 Task: Create a due date automation trigger when advanced on, on the tuesday before a card is due add dates with an incomplete due date at 11:00 AM.
Action: Mouse moved to (1088, 335)
Screenshot: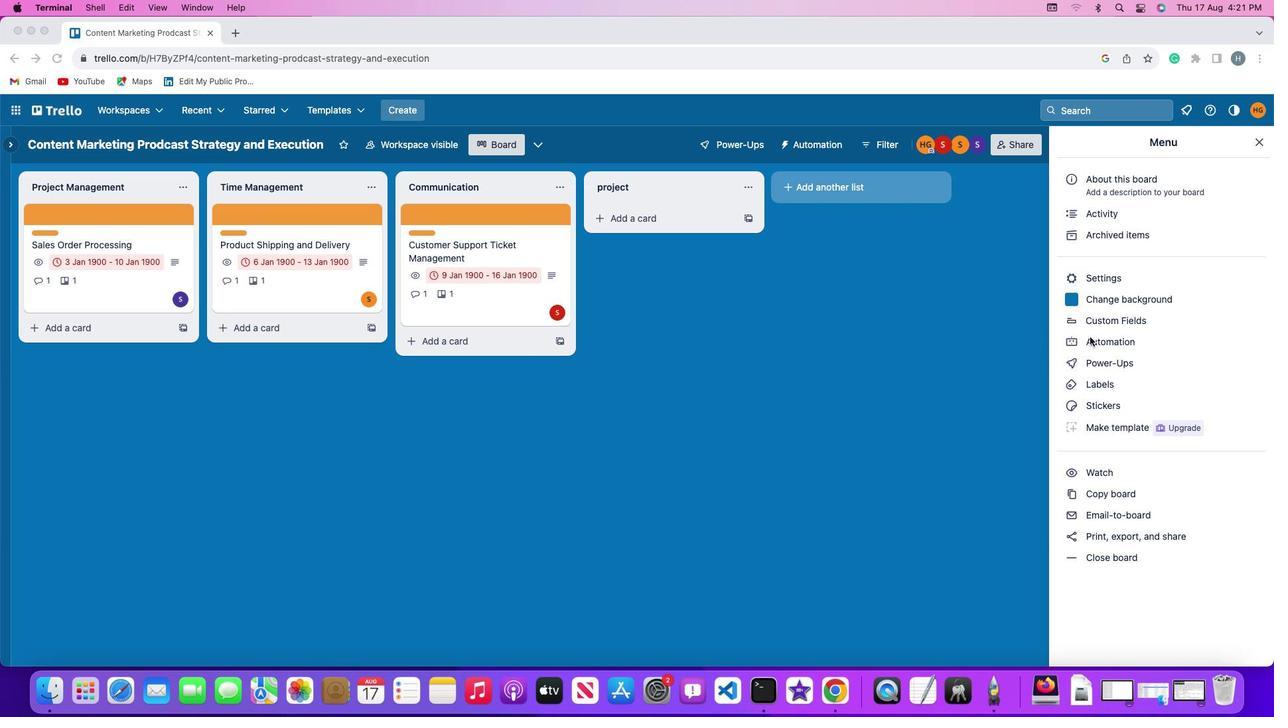 
Action: Mouse pressed left at (1088, 335)
Screenshot: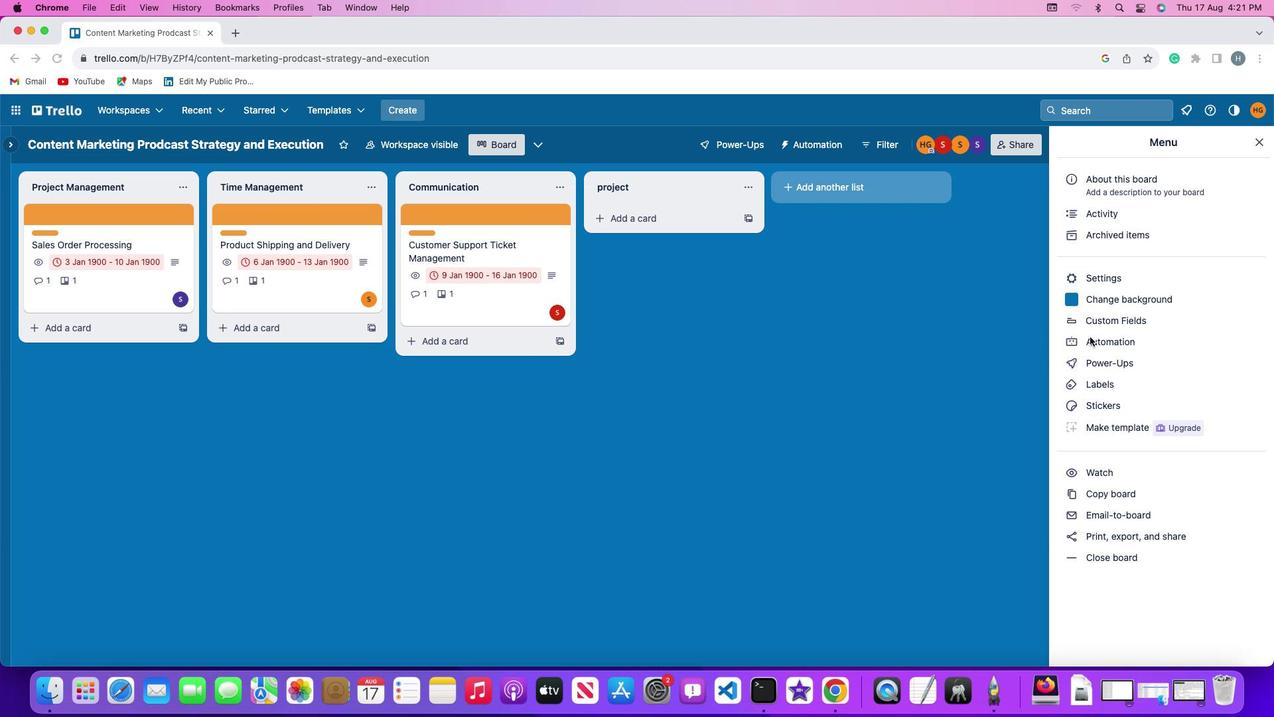 
Action: Mouse pressed left at (1088, 335)
Screenshot: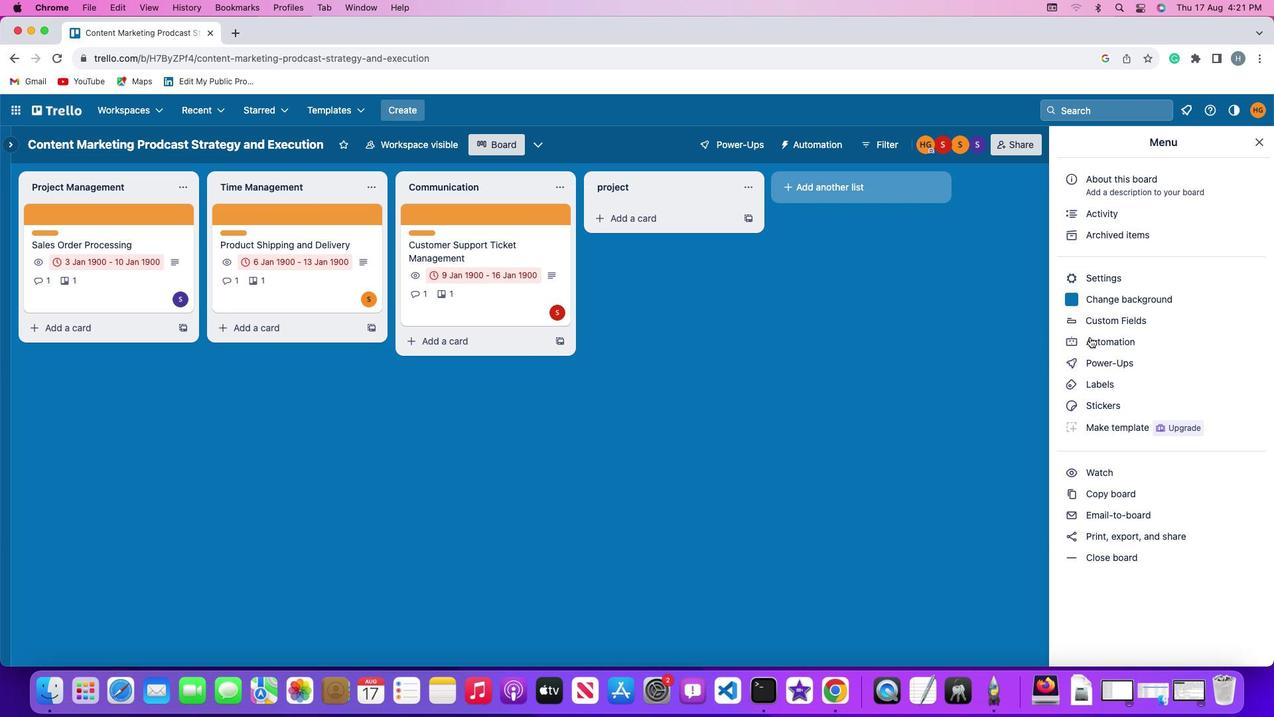 
Action: Mouse moved to (73, 314)
Screenshot: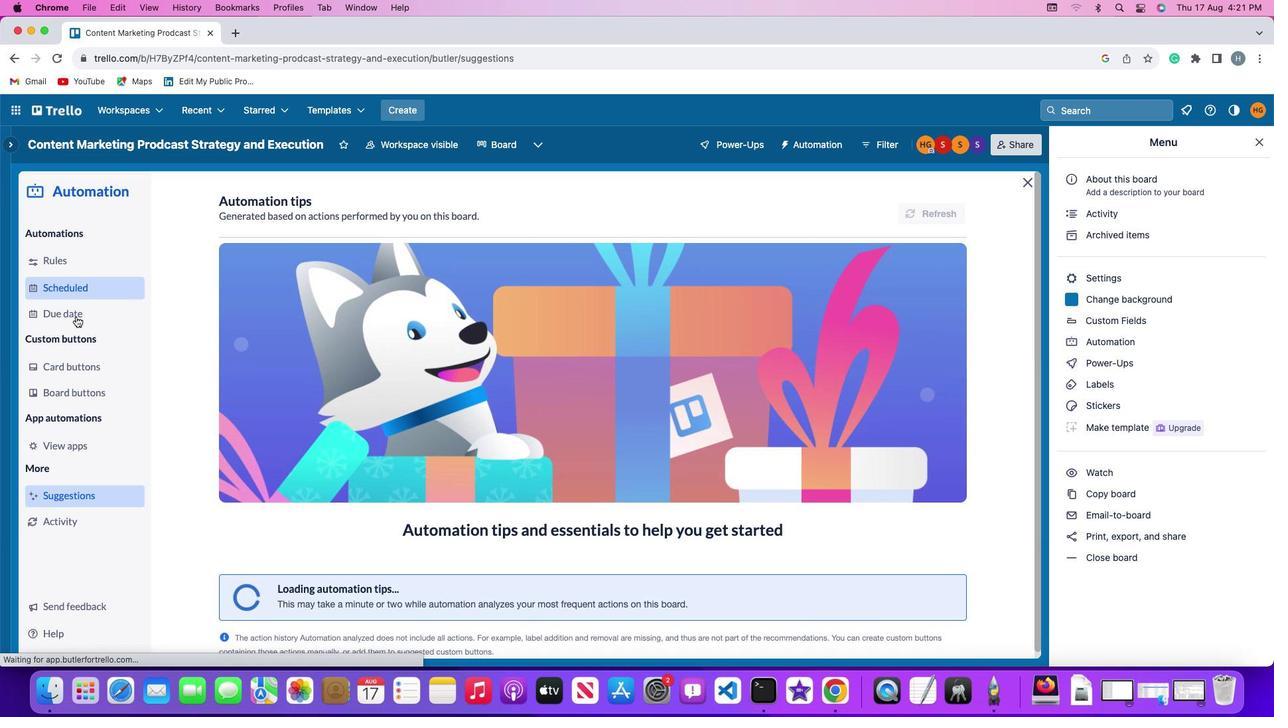 
Action: Mouse pressed left at (73, 314)
Screenshot: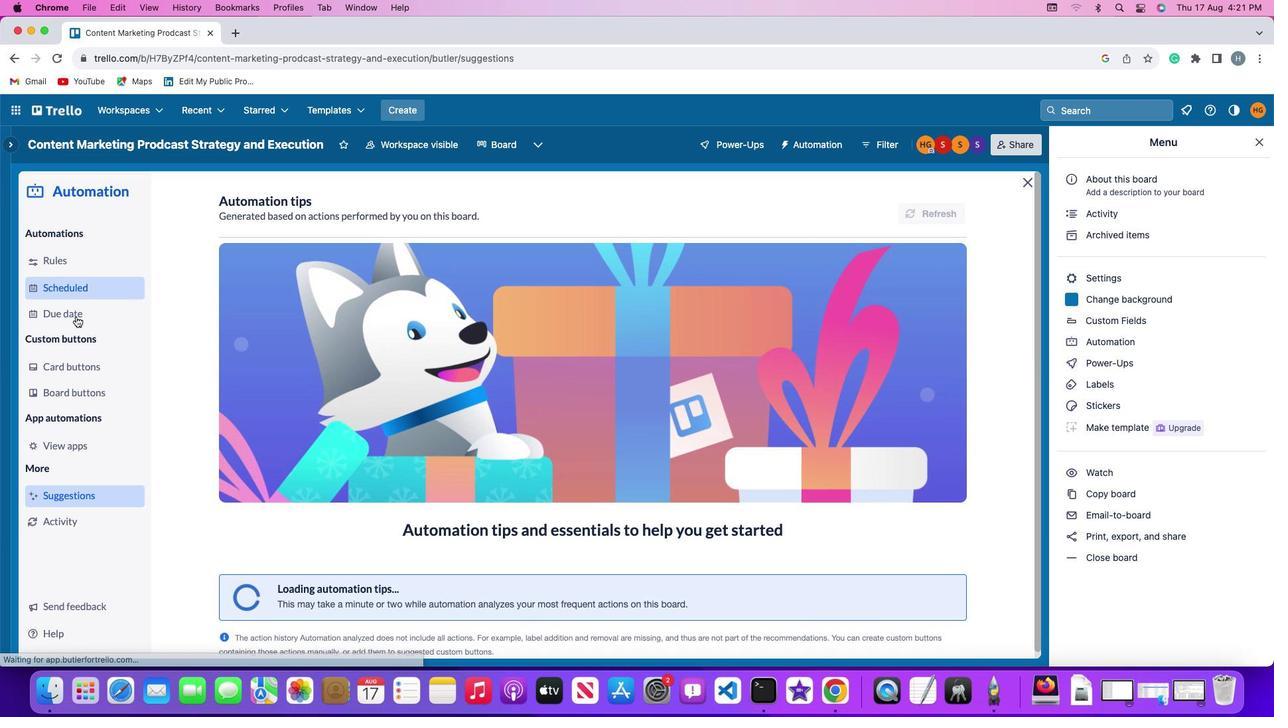 
Action: Mouse moved to (891, 203)
Screenshot: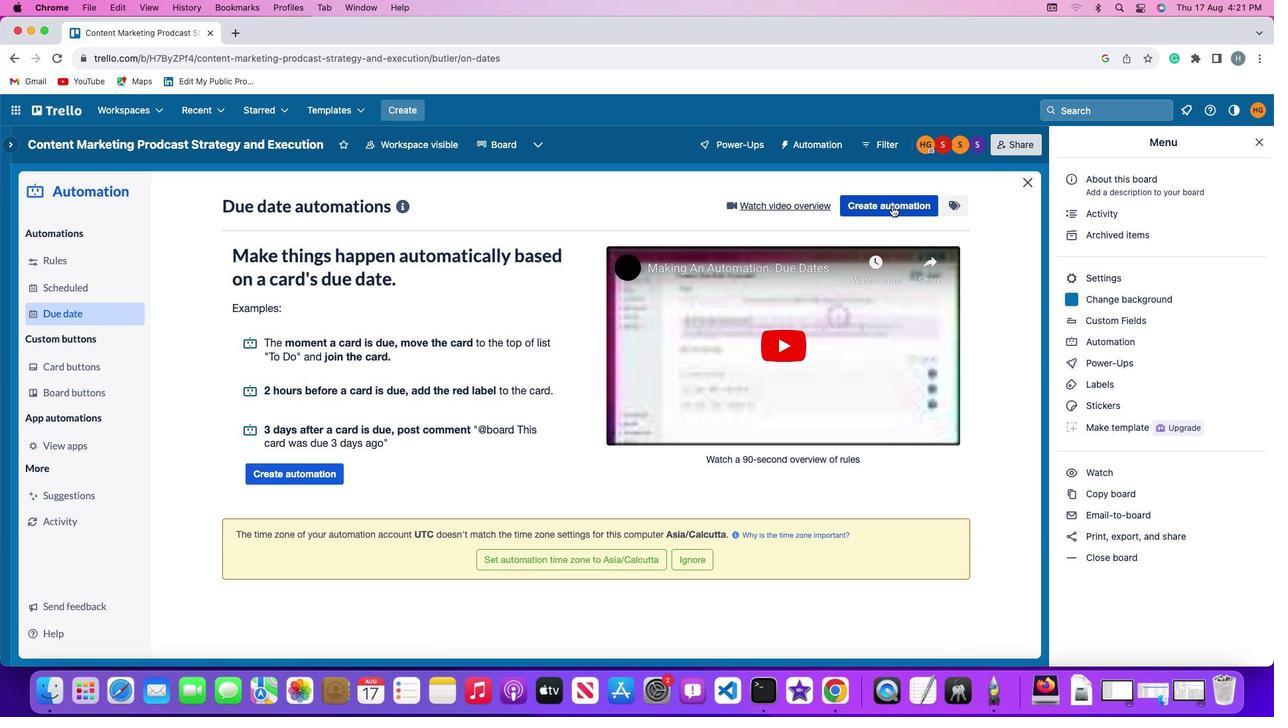 
Action: Mouse pressed left at (891, 203)
Screenshot: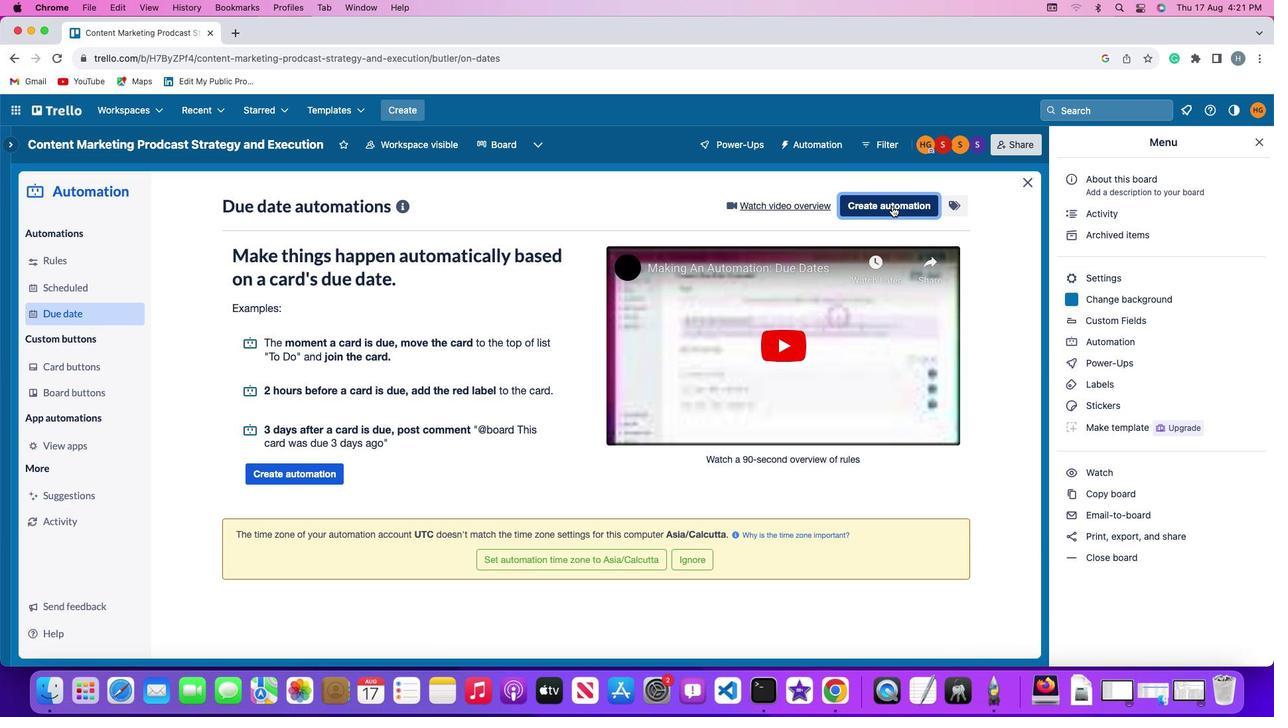 
Action: Mouse moved to (248, 328)
Screenshot: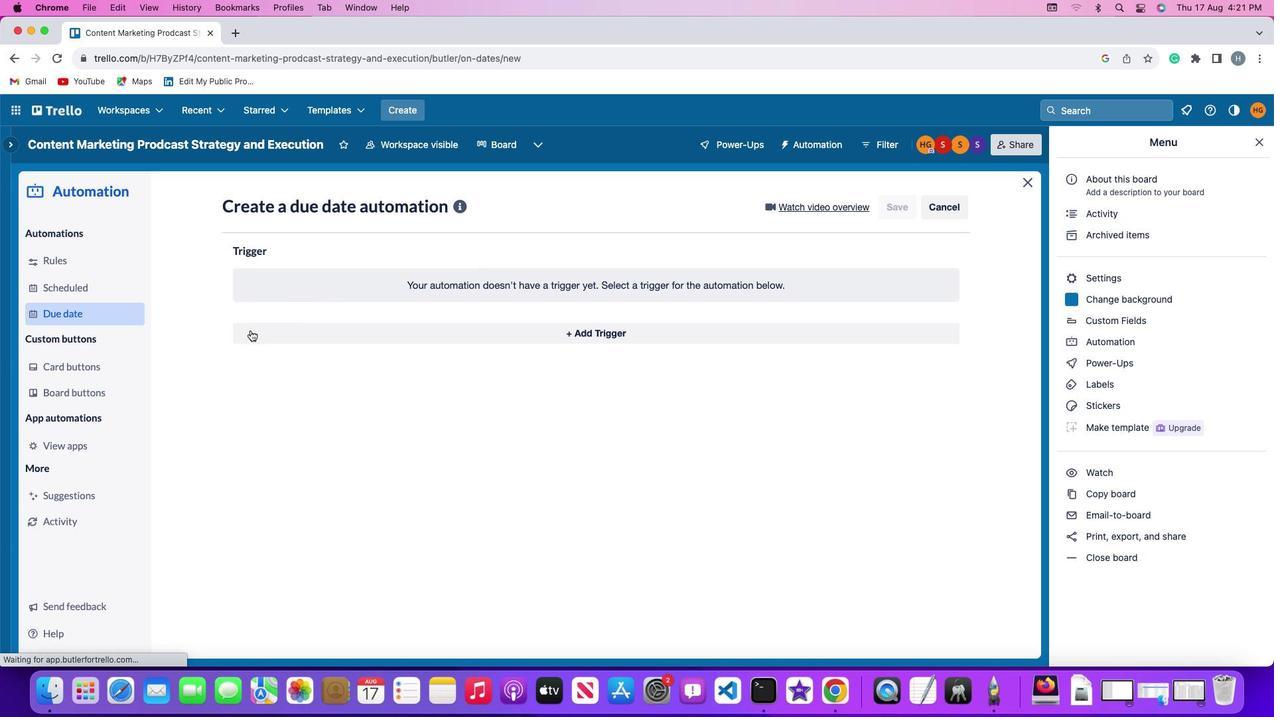 
Action: Mouse pressed left at (248, 328)
Screenshot: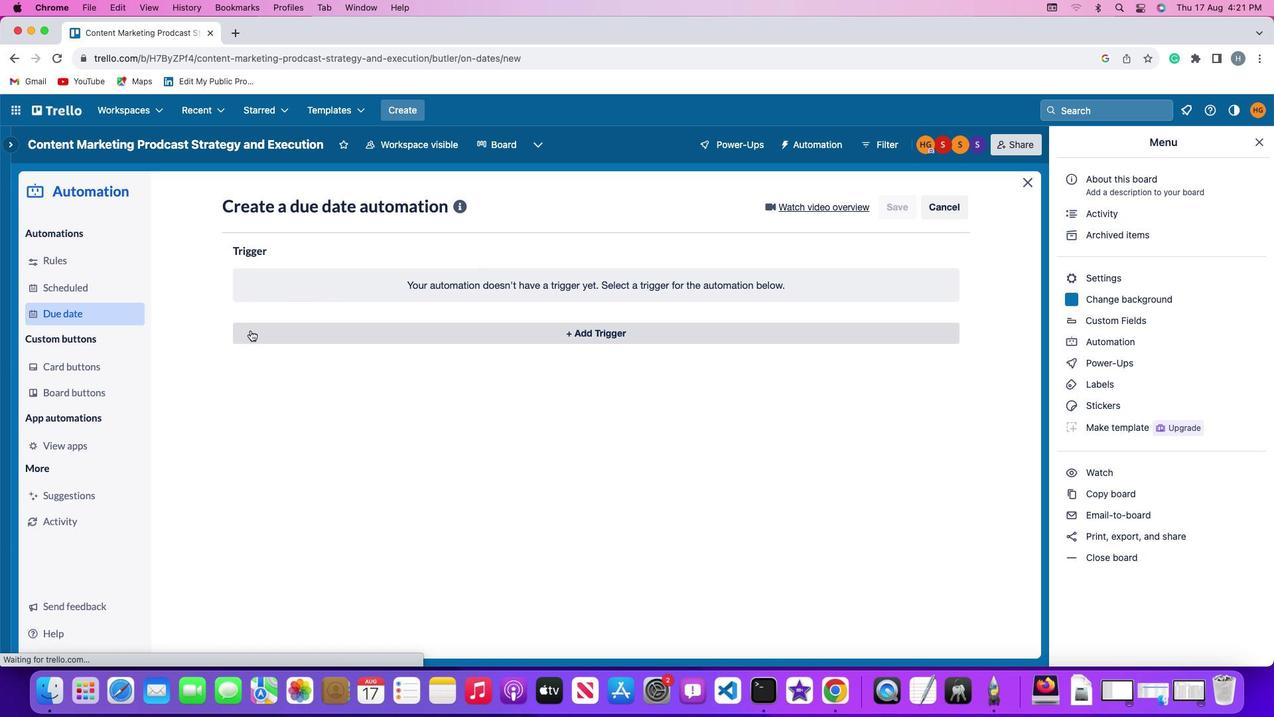 
Action: Mouse moved to (275, 579)
Screenshot: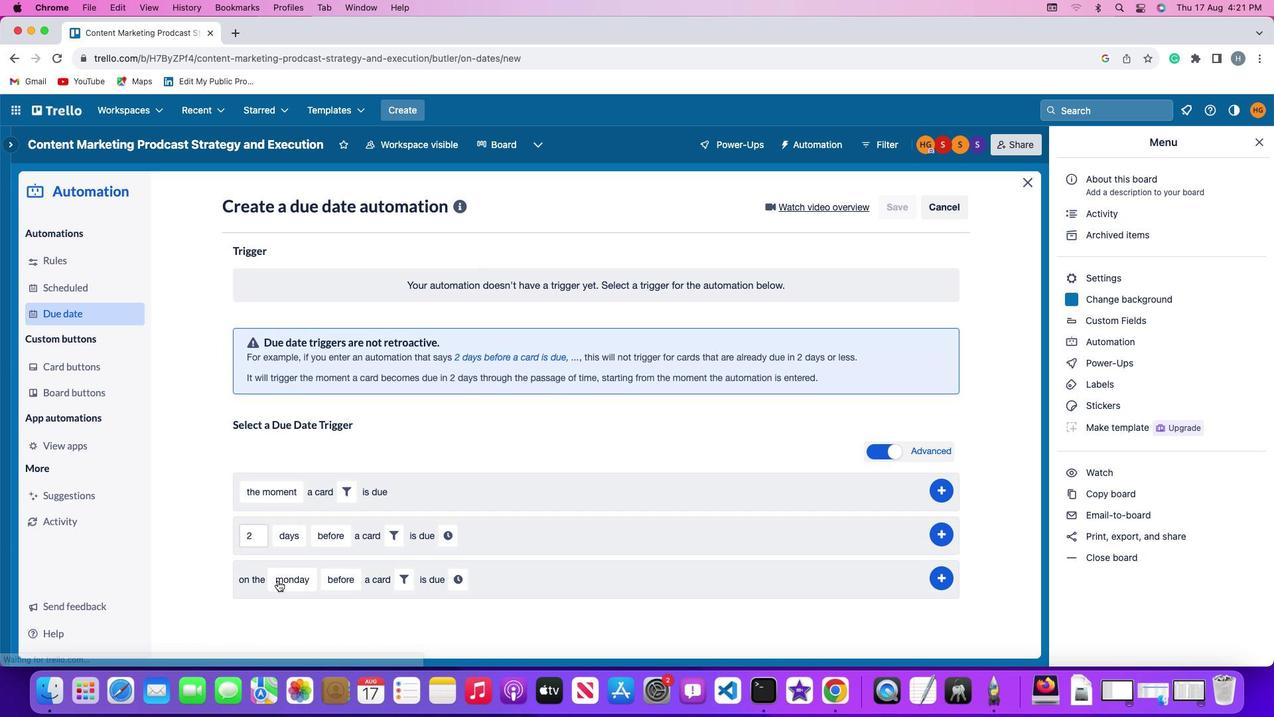 
Action: Mouse pressed left at (275, 579)
Screenshot: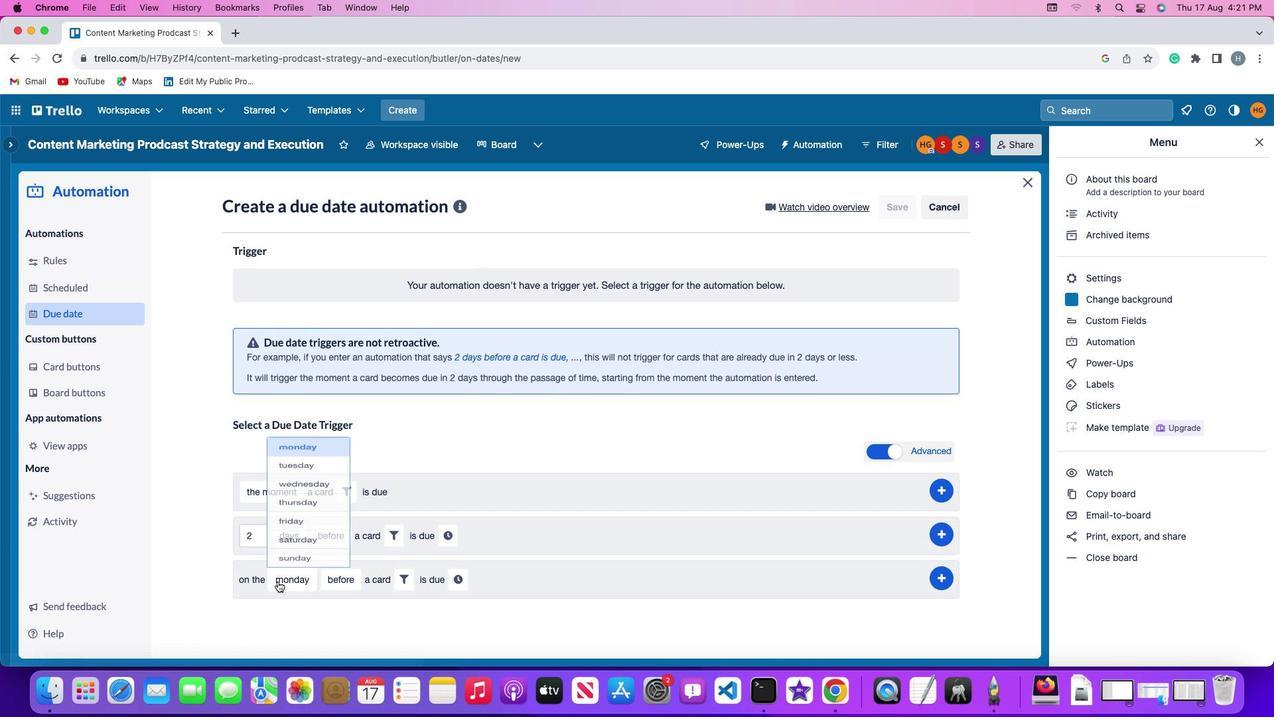 
Action: Mouse moved to (300, 419)
Screenshot: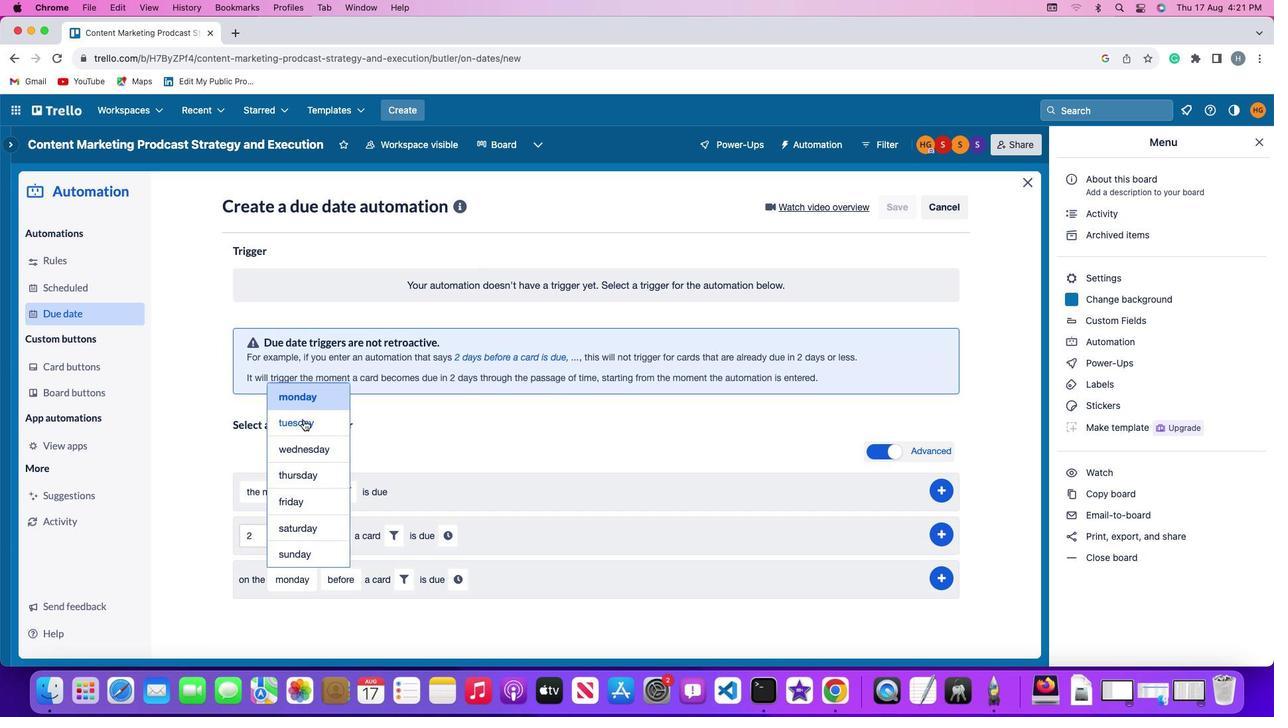 
Action: Mouse pressed left at (300, 419)
Screenshot: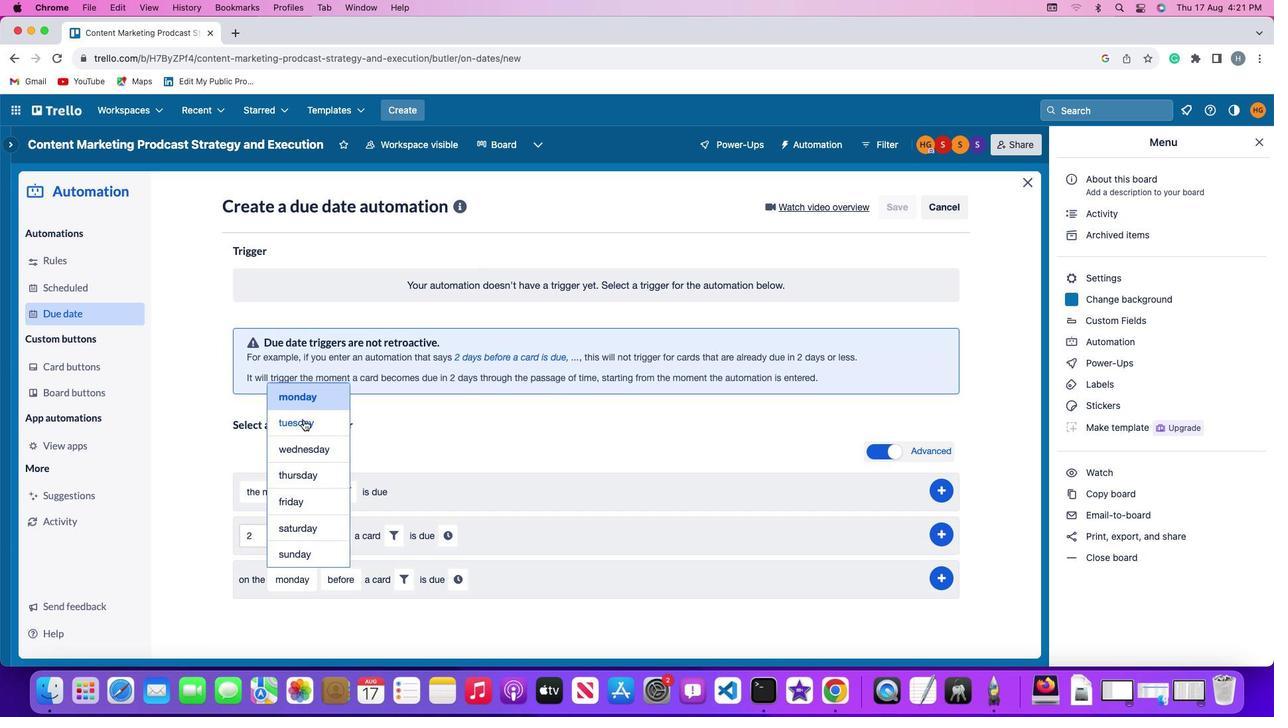 
Action: Mouse moved to (340, 575)
Screenshot: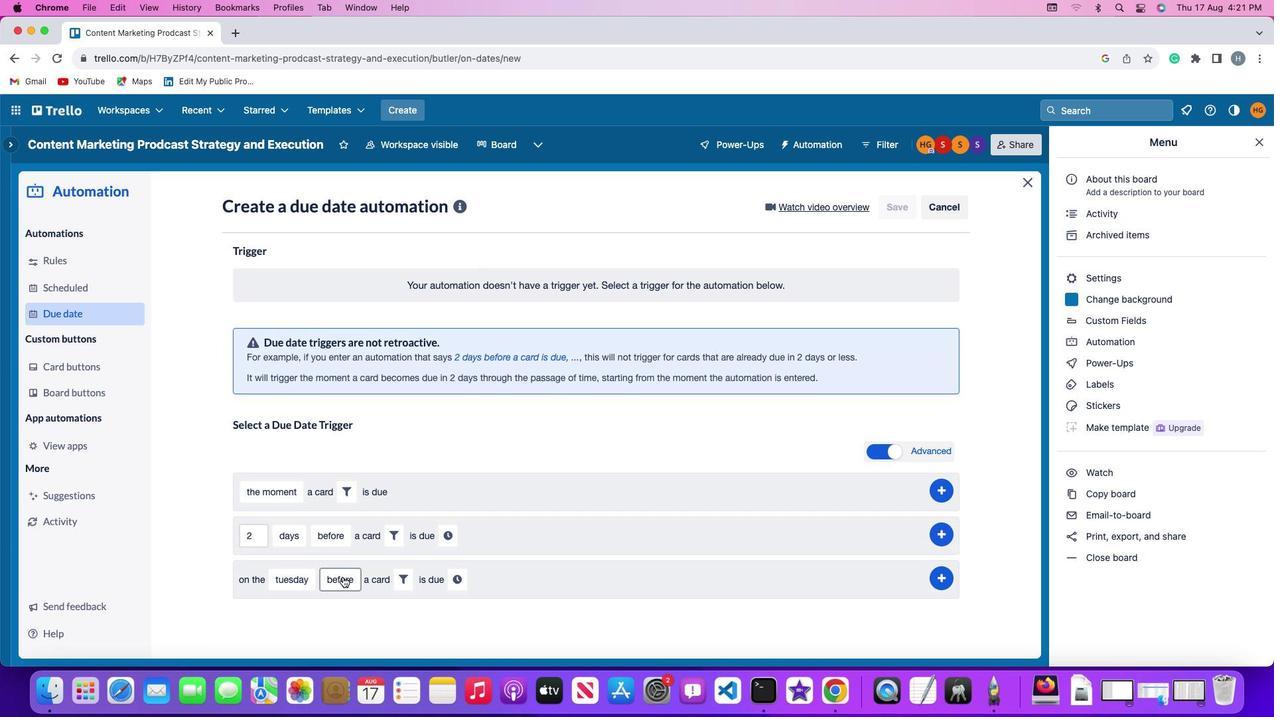 
Action: Mouse pressed left at (340, 575)
Screenshot: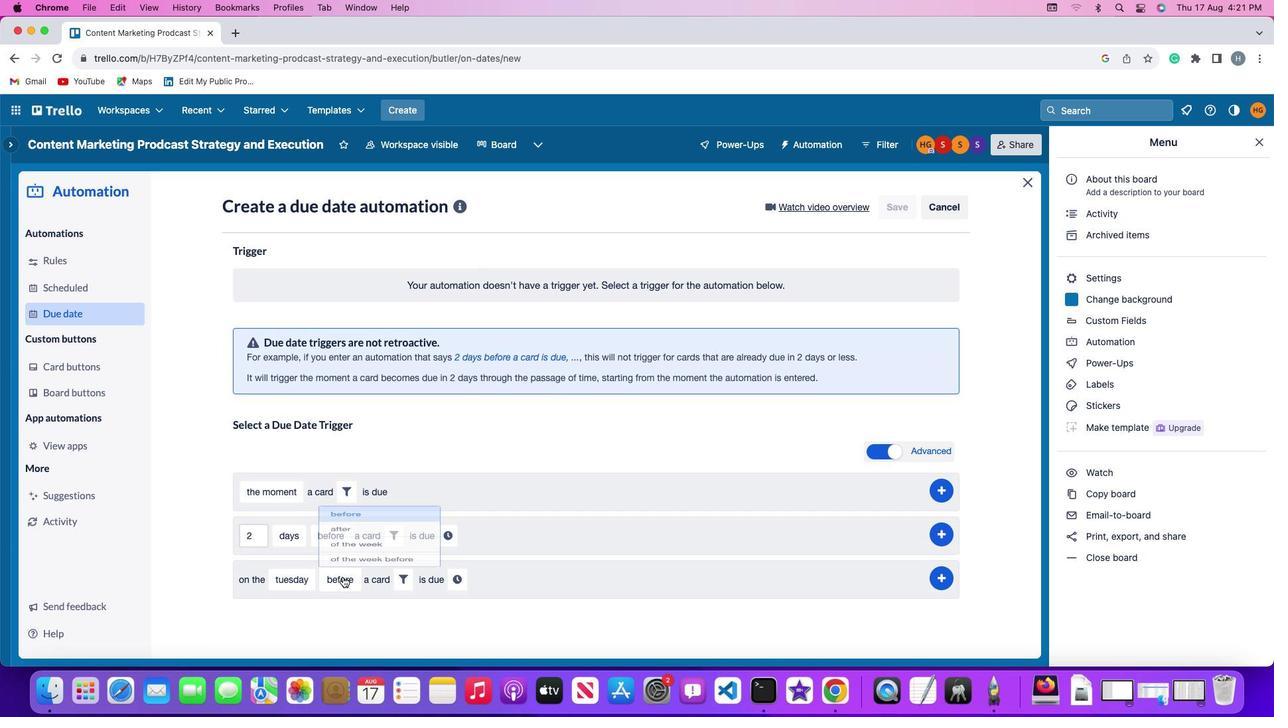 
Action: Mouse moved to (367, 472)
Screenshot: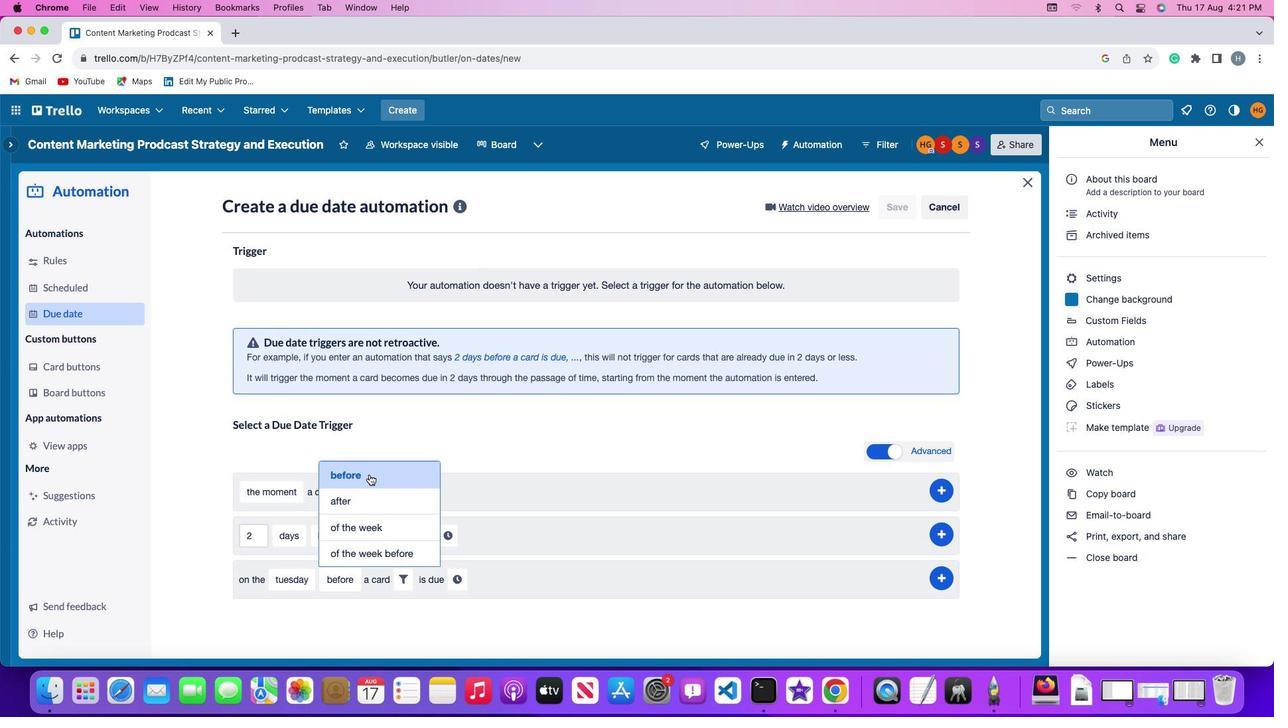 
Action: Mouse pressed left at (367, 472)
Screenshot: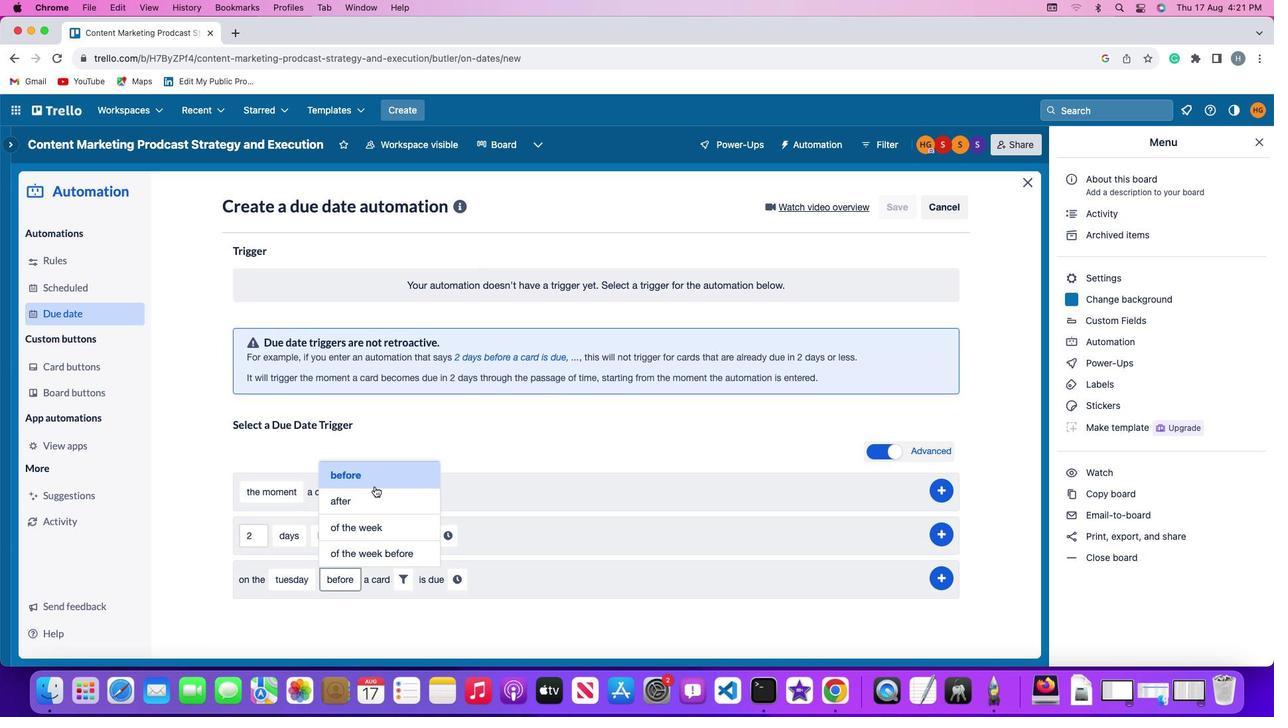 
Action: Mouse moved to (397, 587)
Screenshot: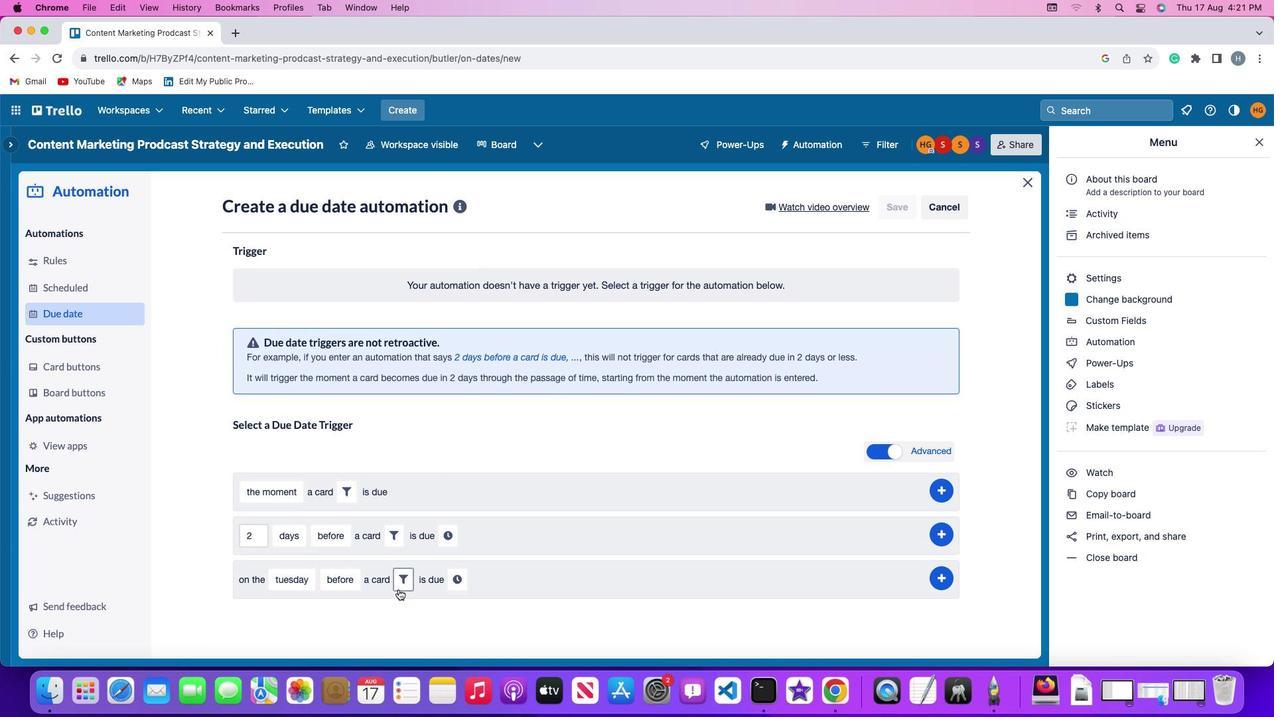 
Action: Mouse pressed left at (397, 587)
Screenshot: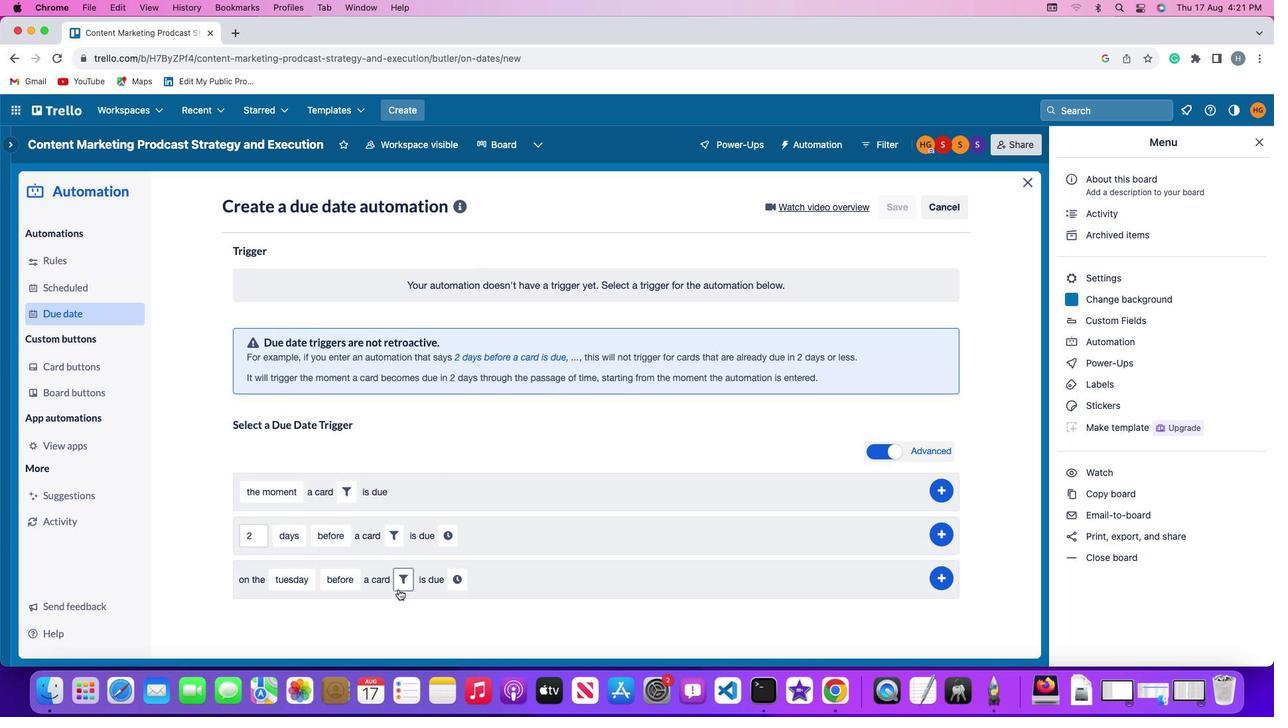 
Action: Mouse moved to (482, 617)
Screenshot: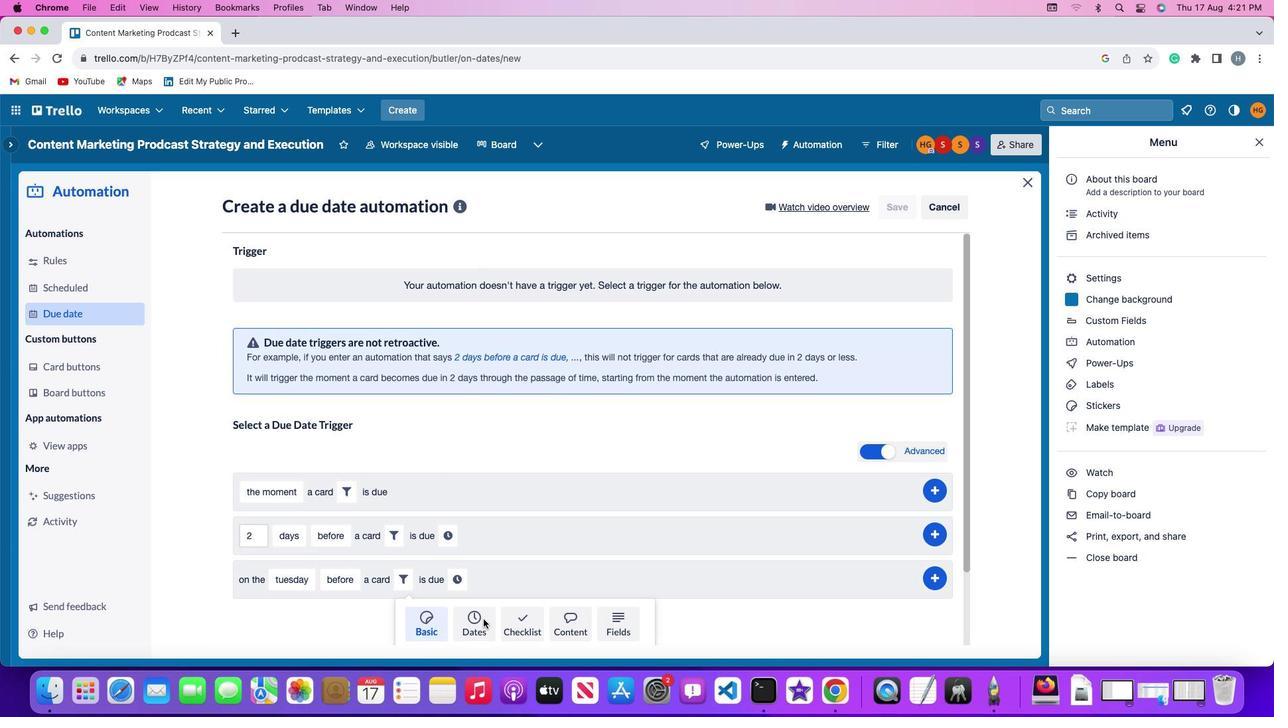 
Action: Mouse pressed left at (482, 617)
Screenshot: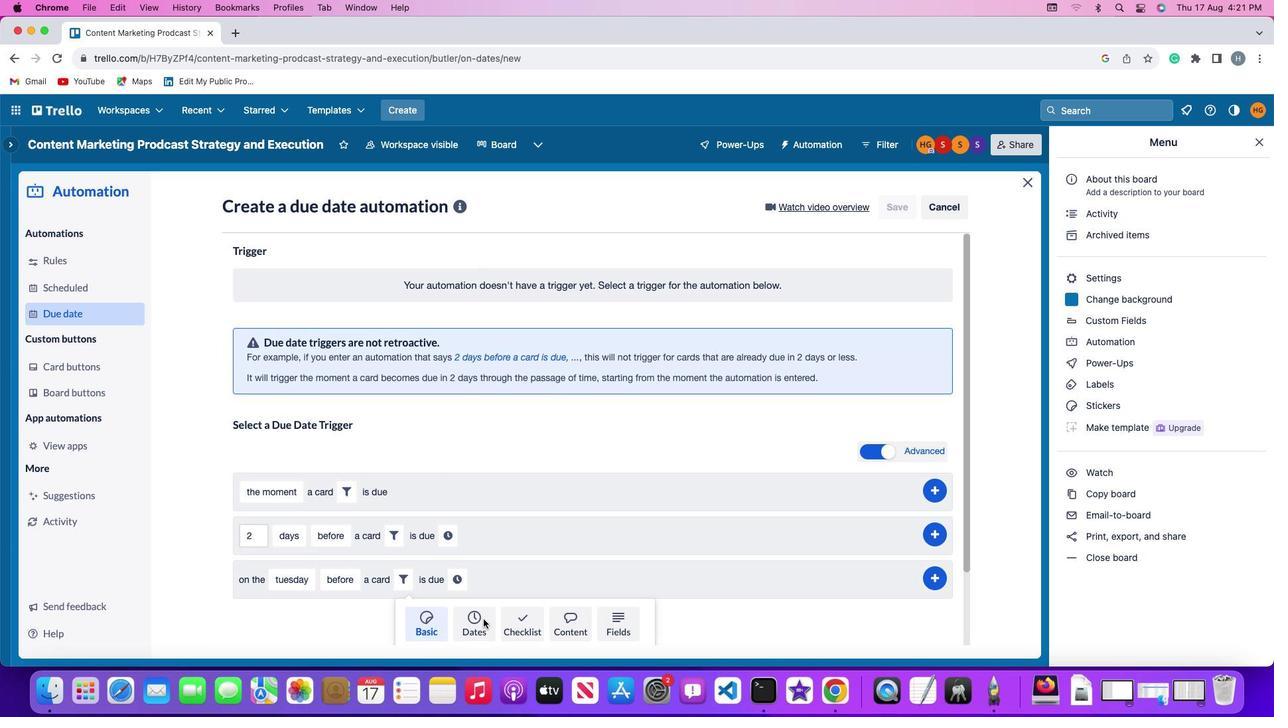 
Action: Mouse moved to (336, 614)
Screenshot: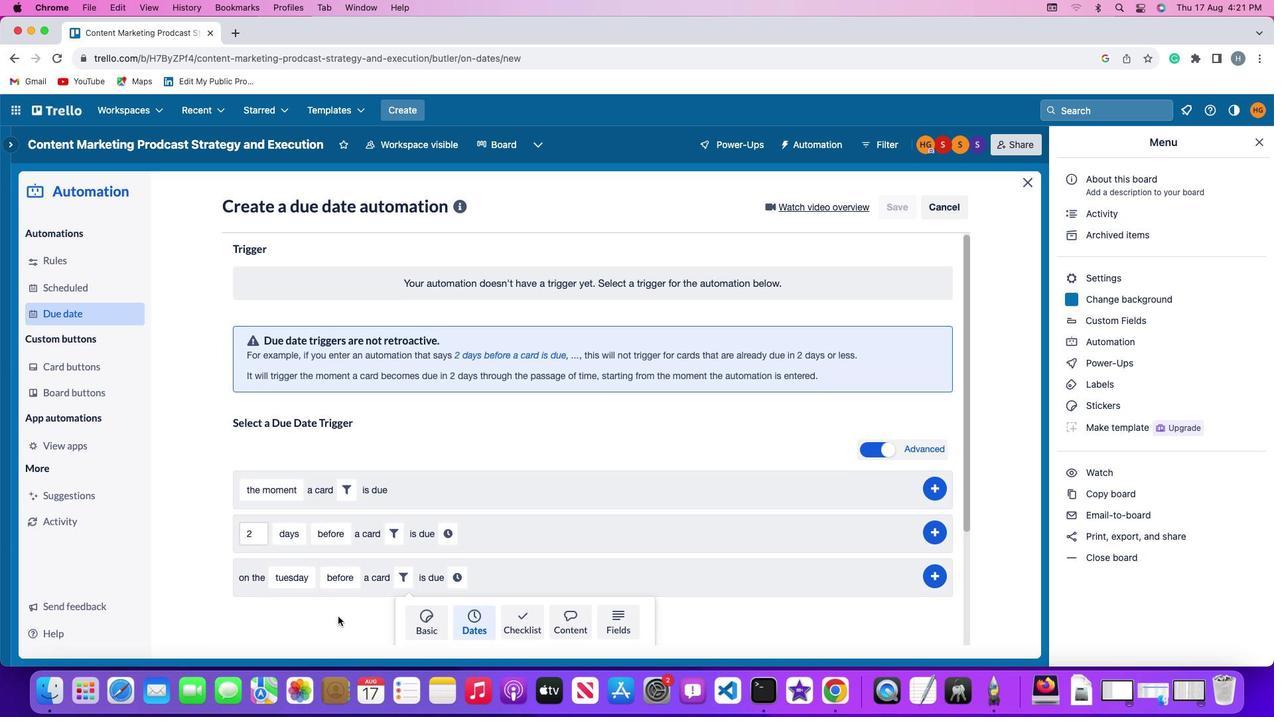 
Action: Mouse scrolled (336, 614) with delta (-1, -1)
Screenshot: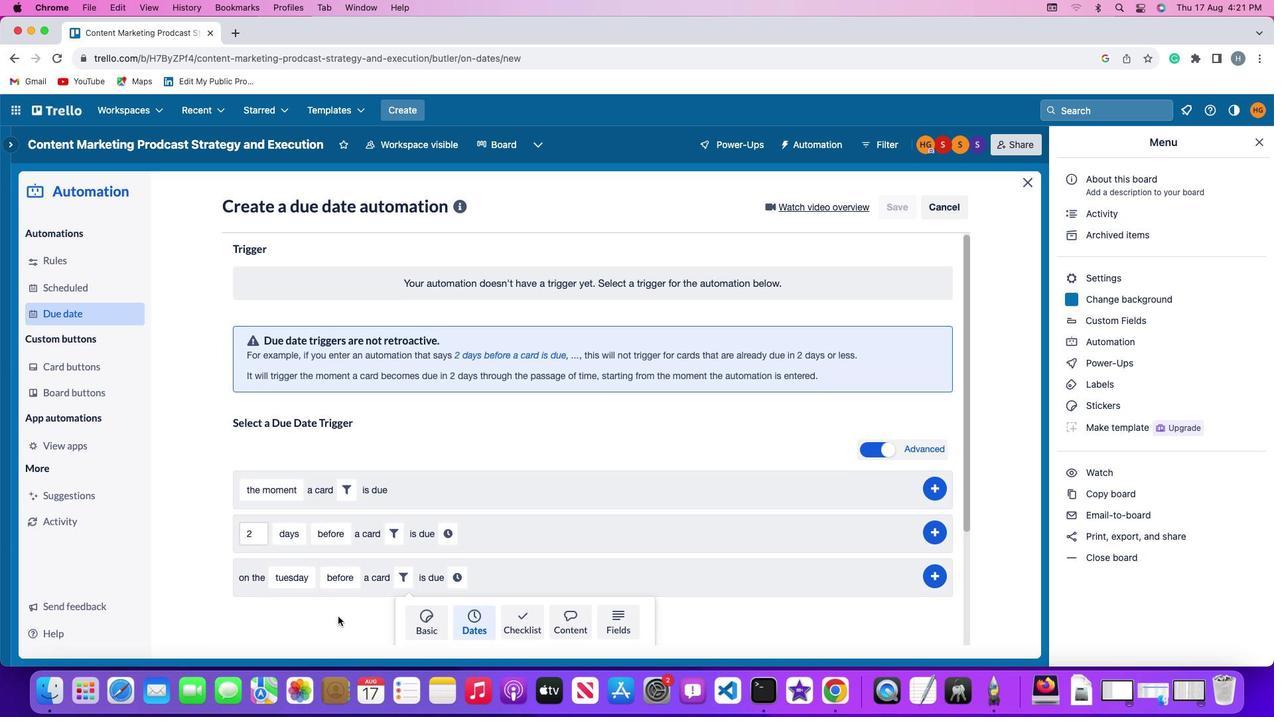 
Action: Mouse scrolled (336, 614) with delta (-1, -1)
Screenshot: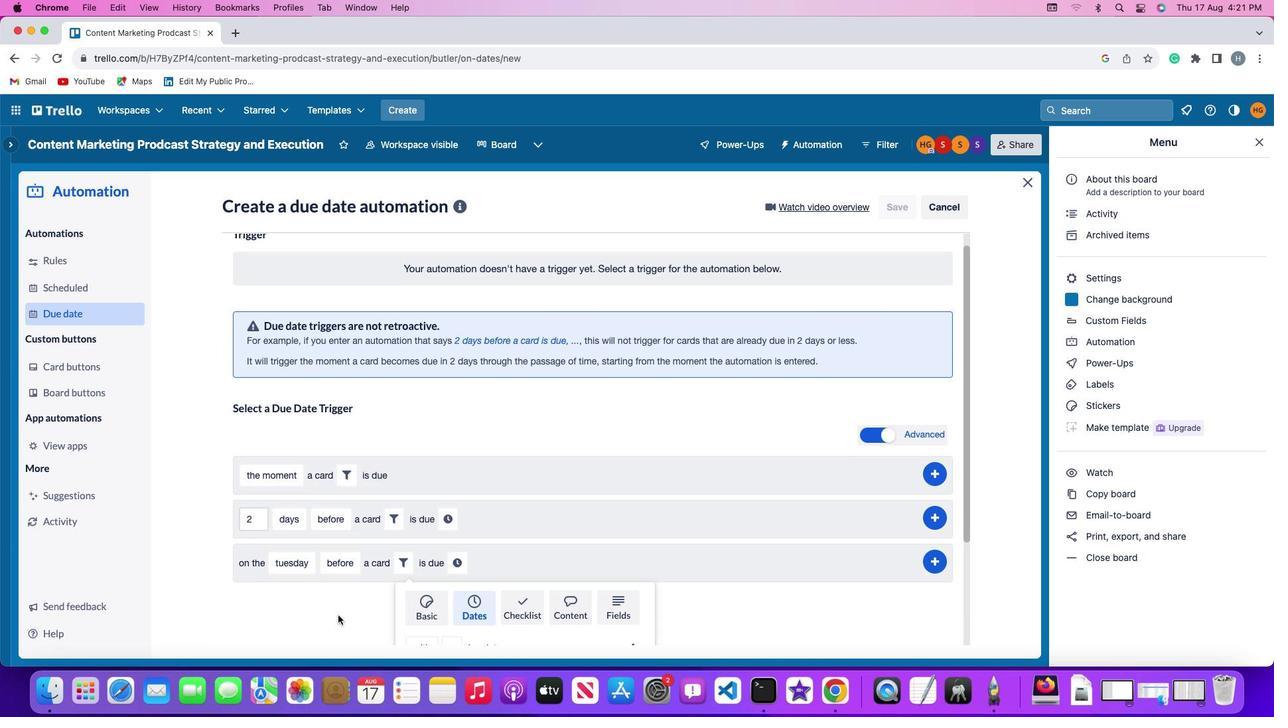 
Action: Mouse moved to (336, 614)
Screenshot: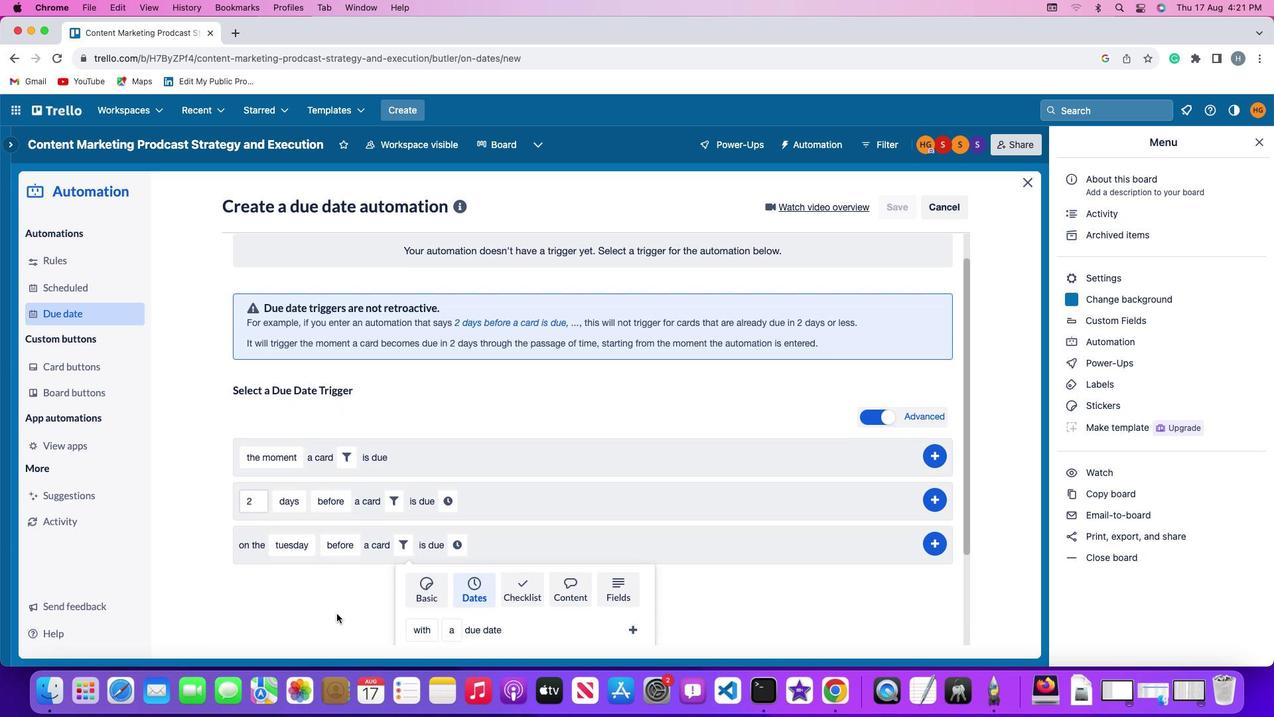 
Action: Mouse scrolled (336, 614) with delta (-1, -2)
Screenshot: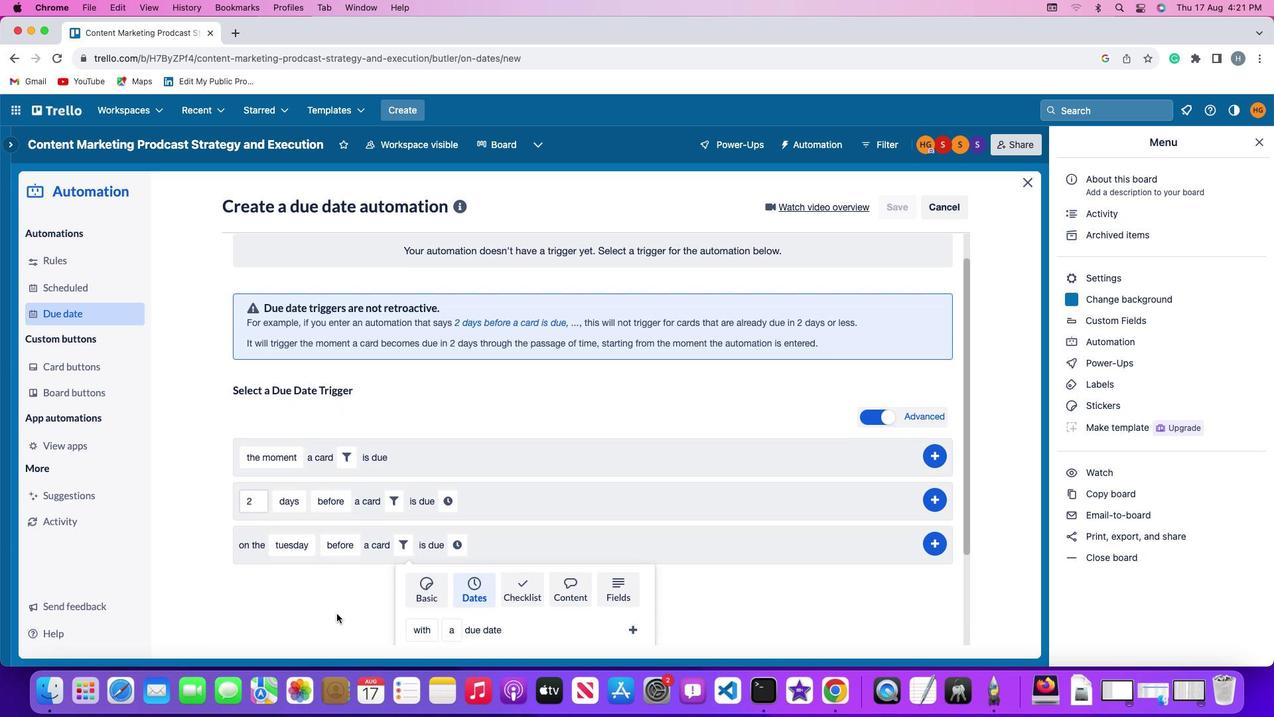 
Action: Mouse moved to (416, 575)
Screenshot: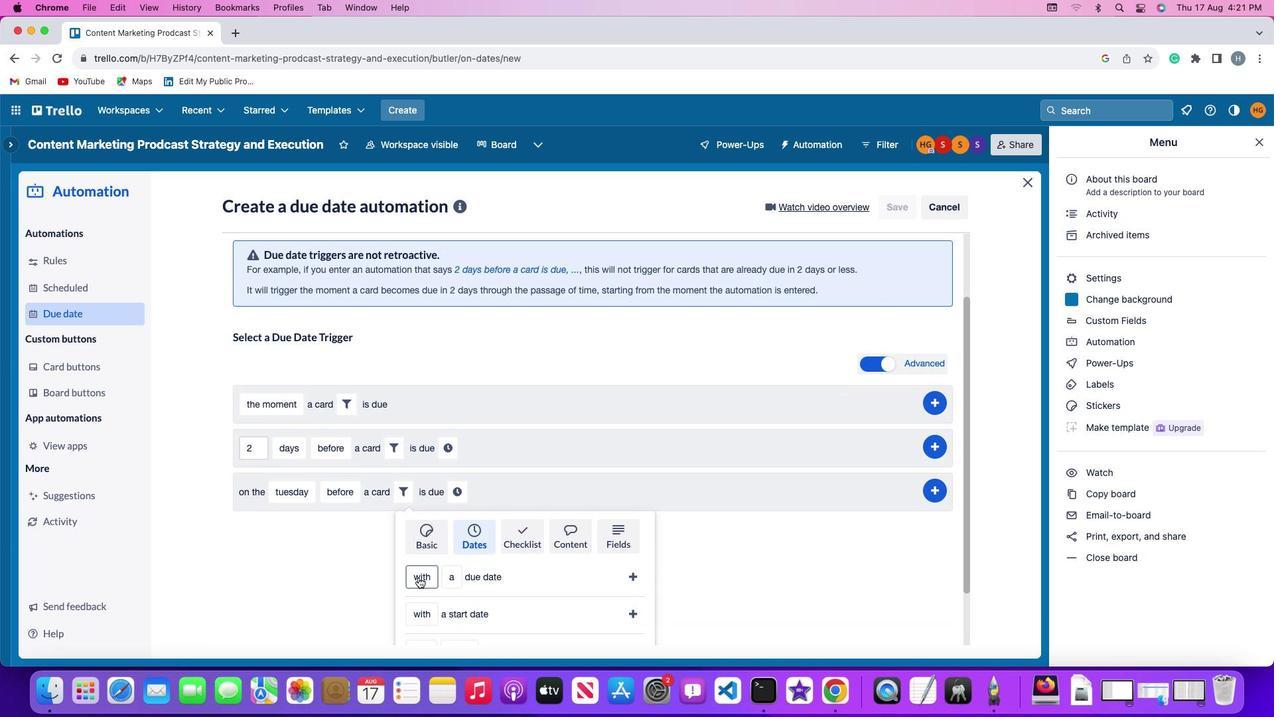 
Action: Mouse pressed left at (416, 575)
Screenshot: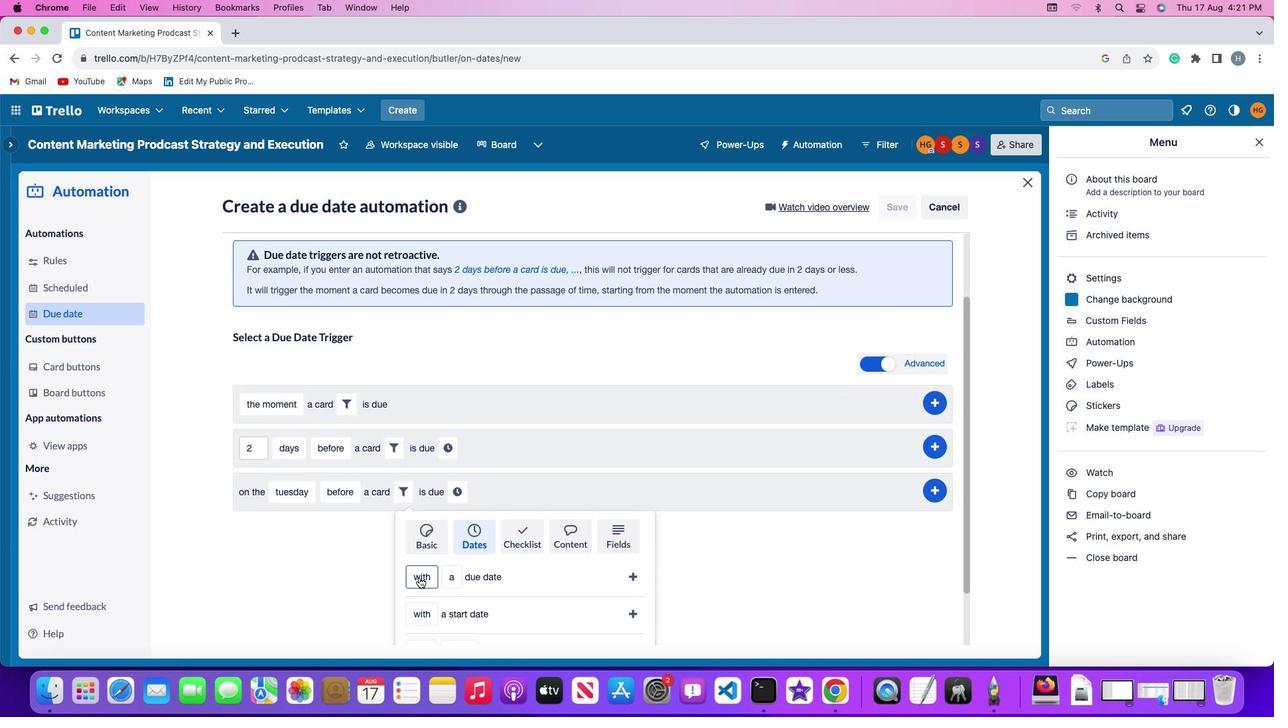
Action: Mouse moved to (428, 592)
Screenshot: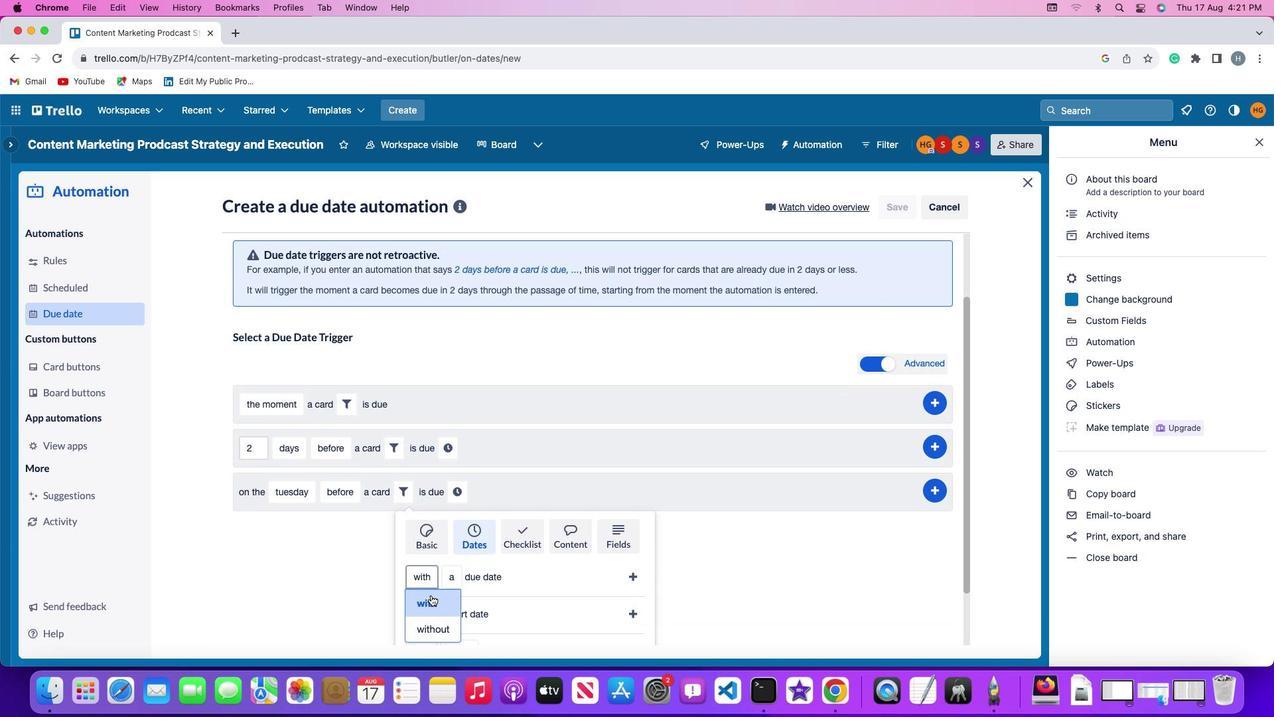 
Action: Mouse pressed left at (428, 592)
Screenshot: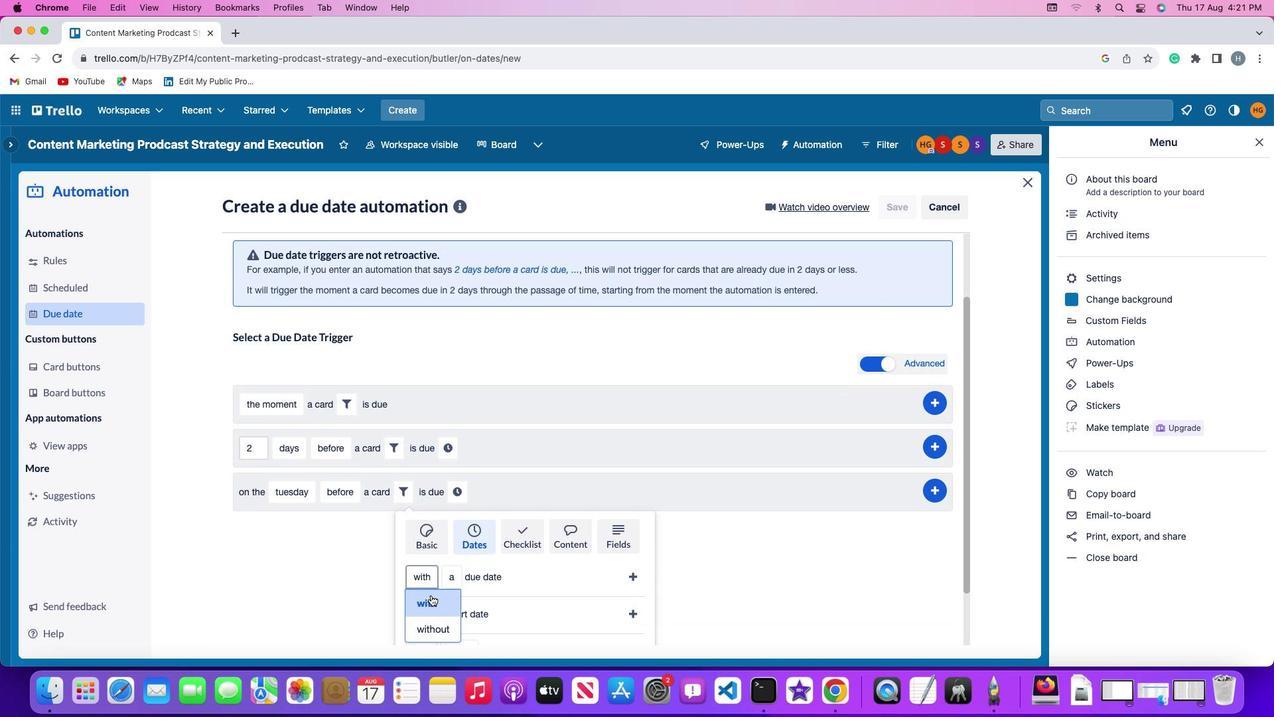
Action: Mouse moved to (448, 579)
Screenshot: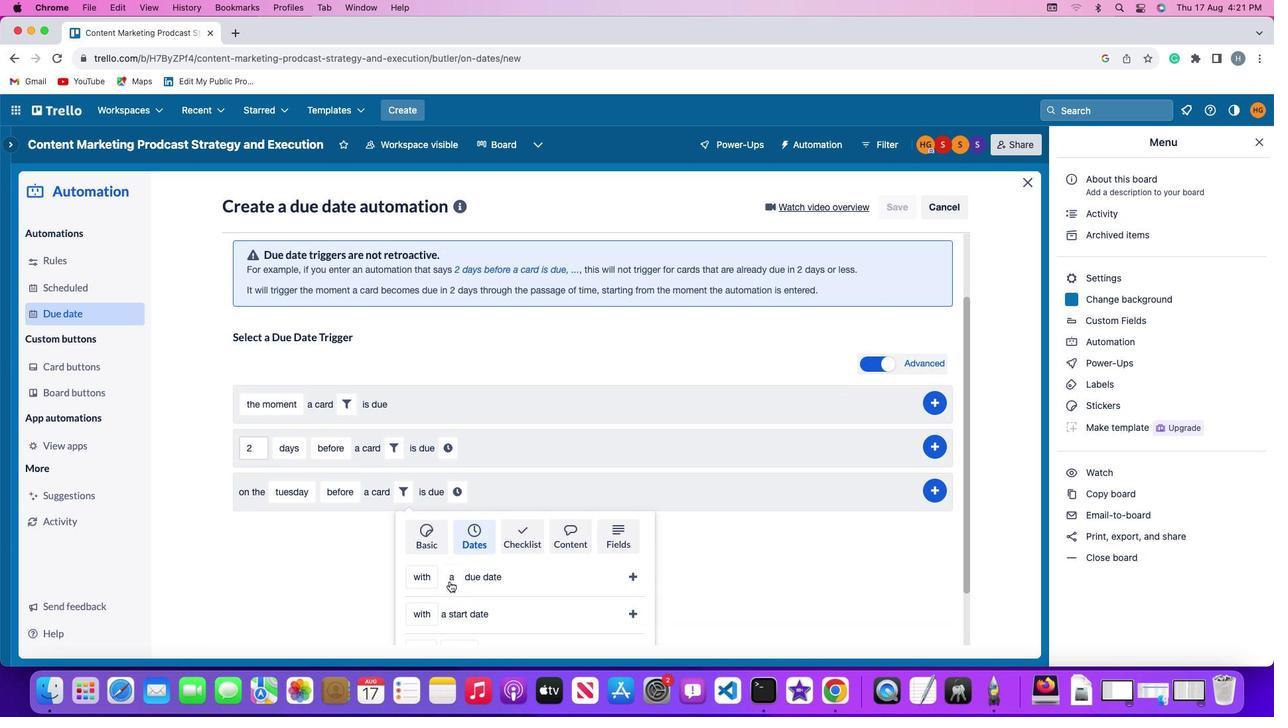 
Action: Mouse pressed left at (448, 579)
Screenshot: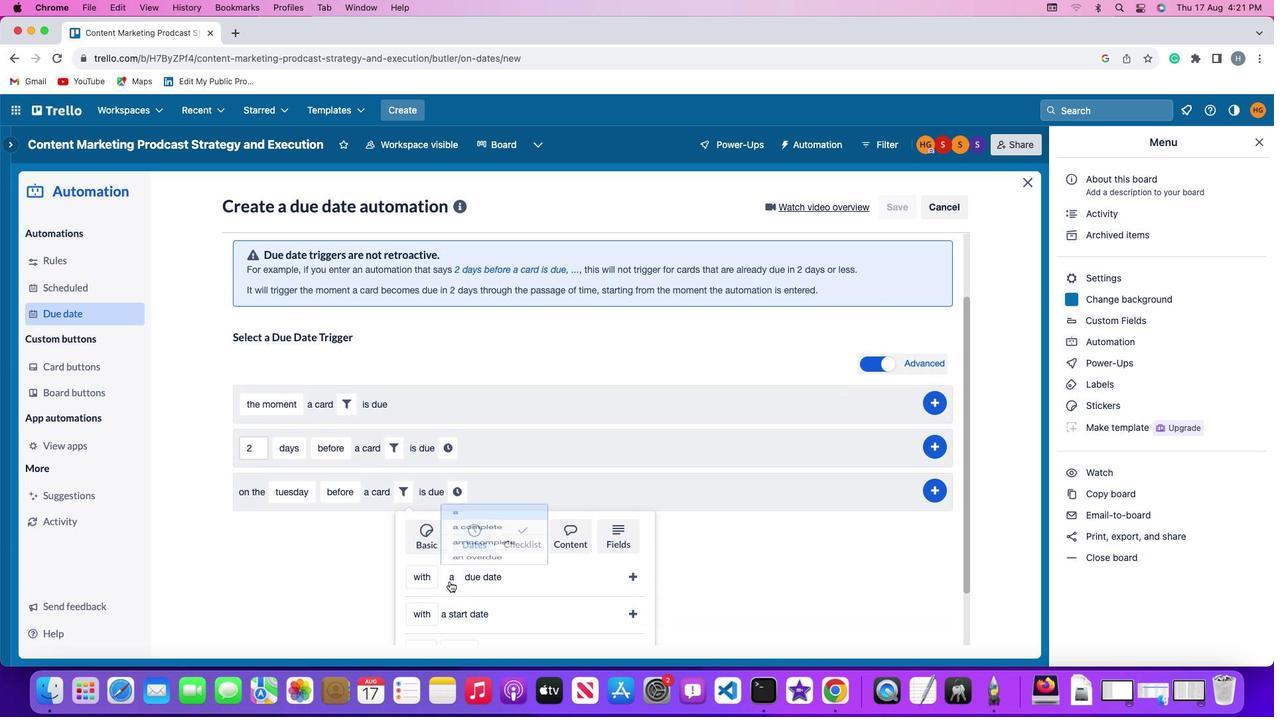 
Action: Mouse moved to (480, 525)
Screenshot: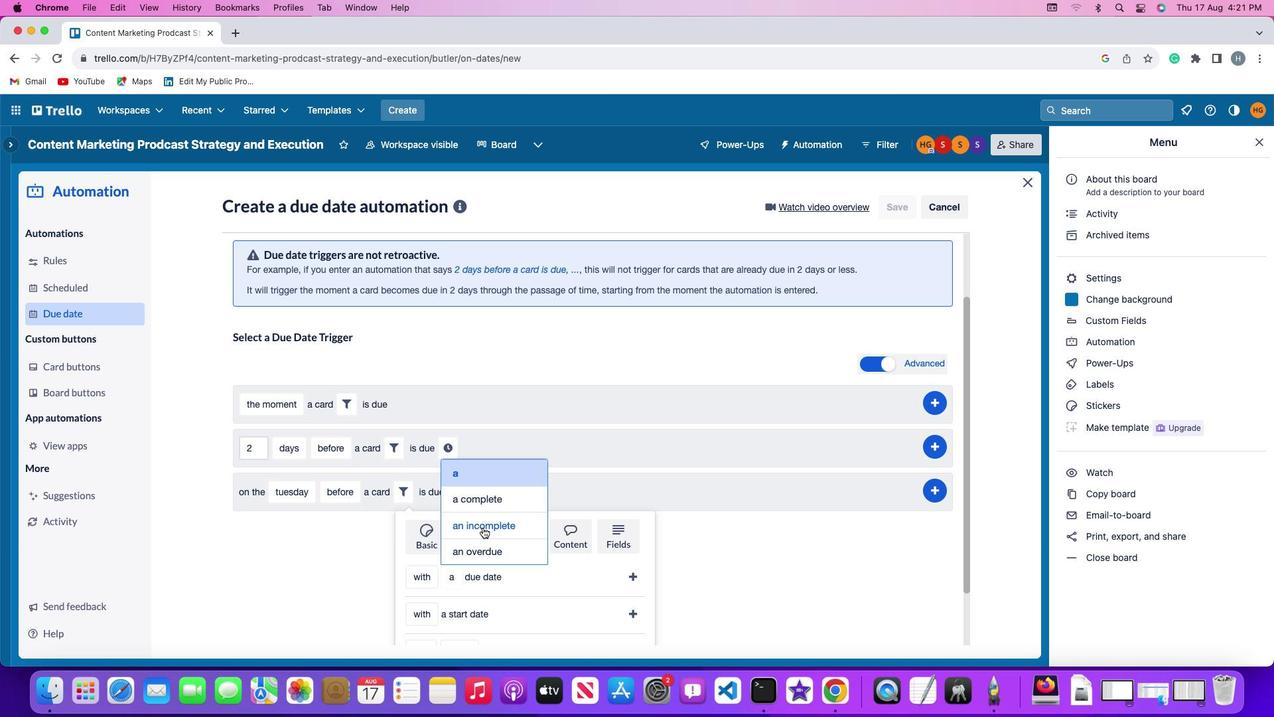 
Action: Mouse pressed left at (480, 525)
Screenshot: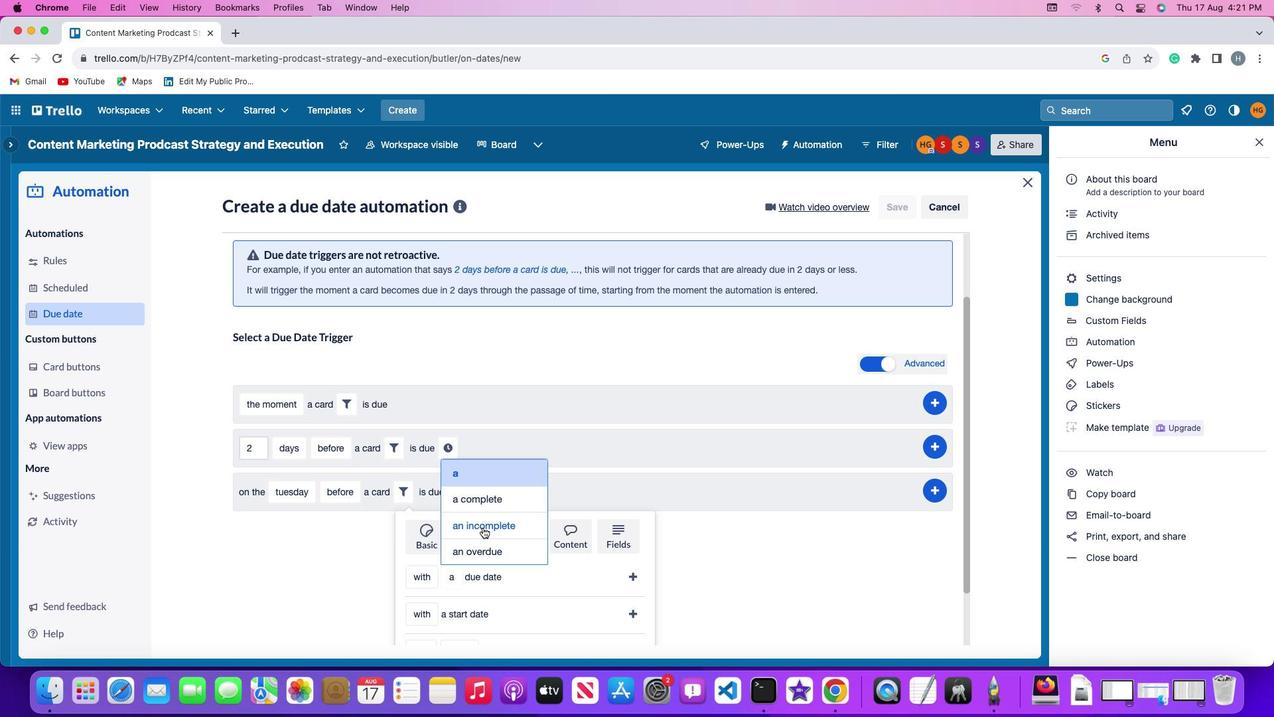 
Action: Mouse moved to (638, 573)
Screenshot: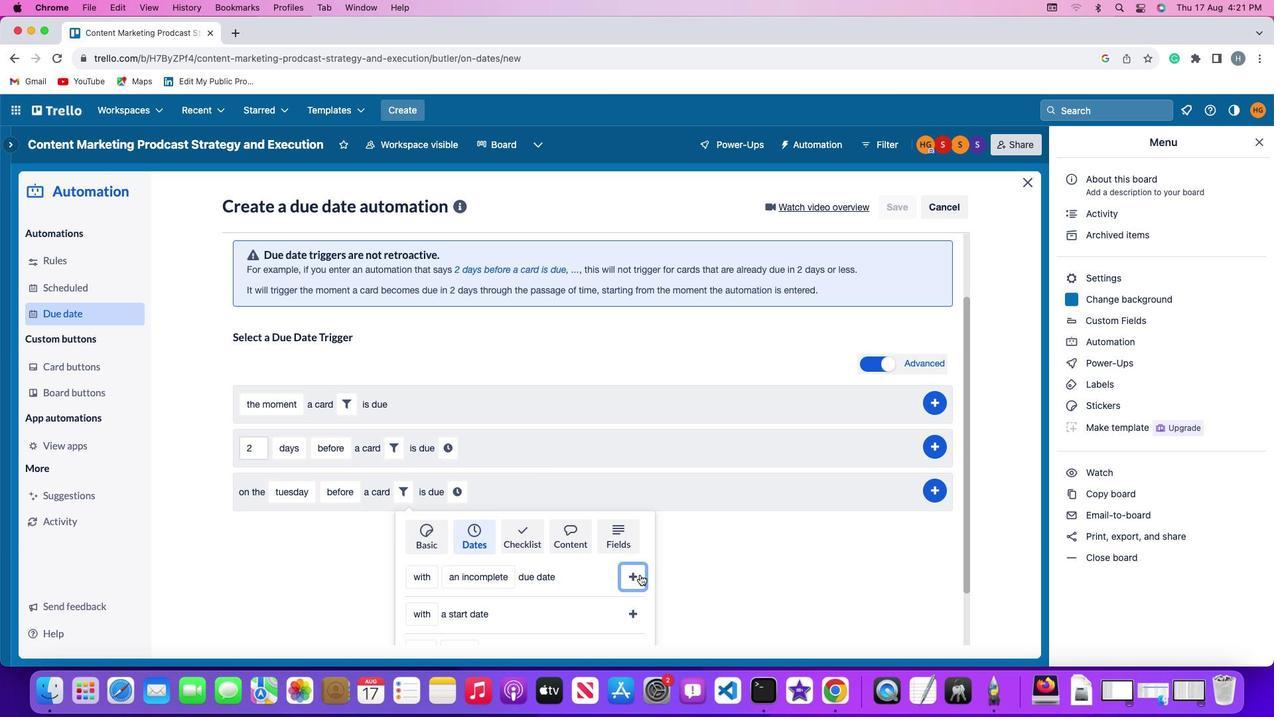 
Action: Mouse pressed left at (638, 573)
Screenshot: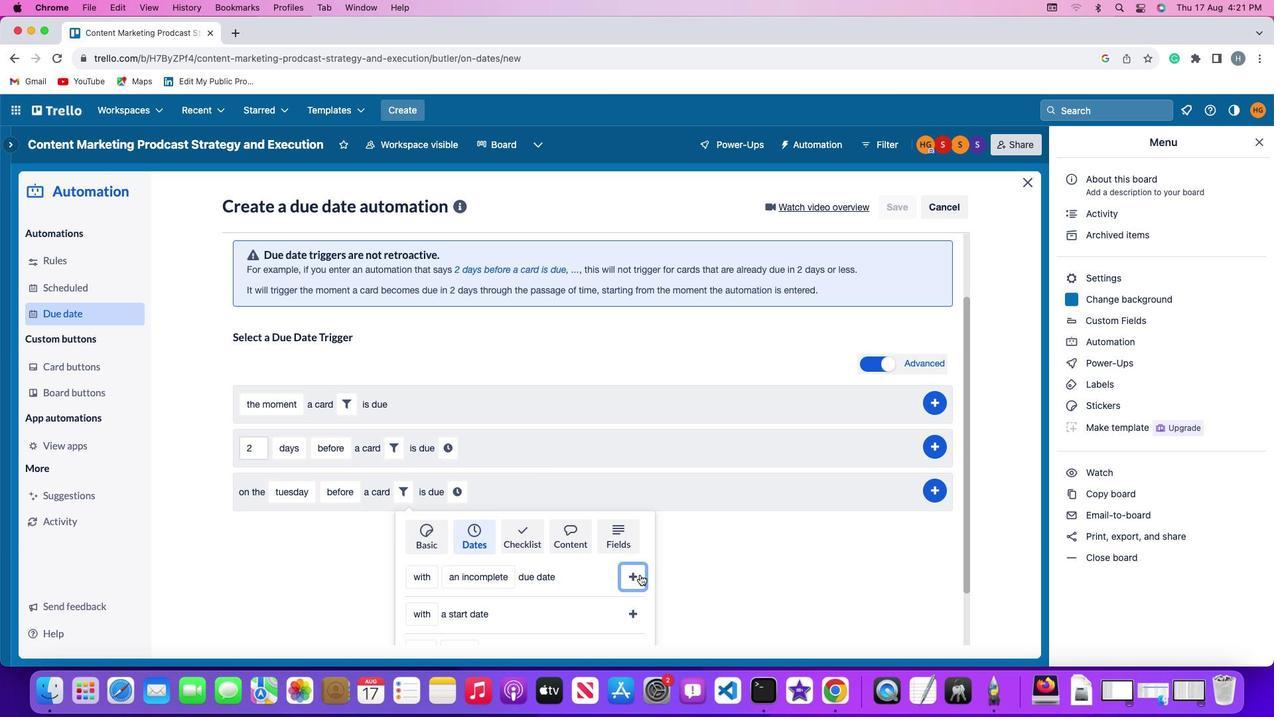 
Action: Mouse moved to (603, 575)
Screenshot: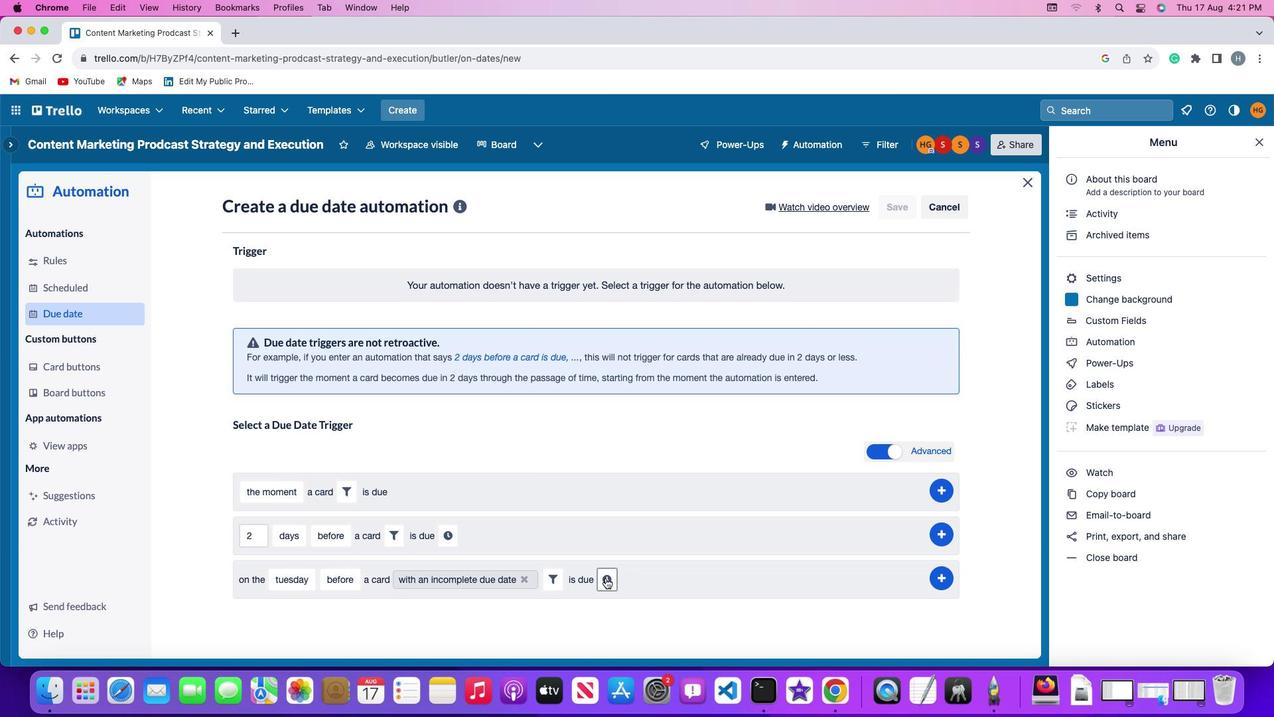 
Action: Mouse pressed left at (603, 575)
Screenshot: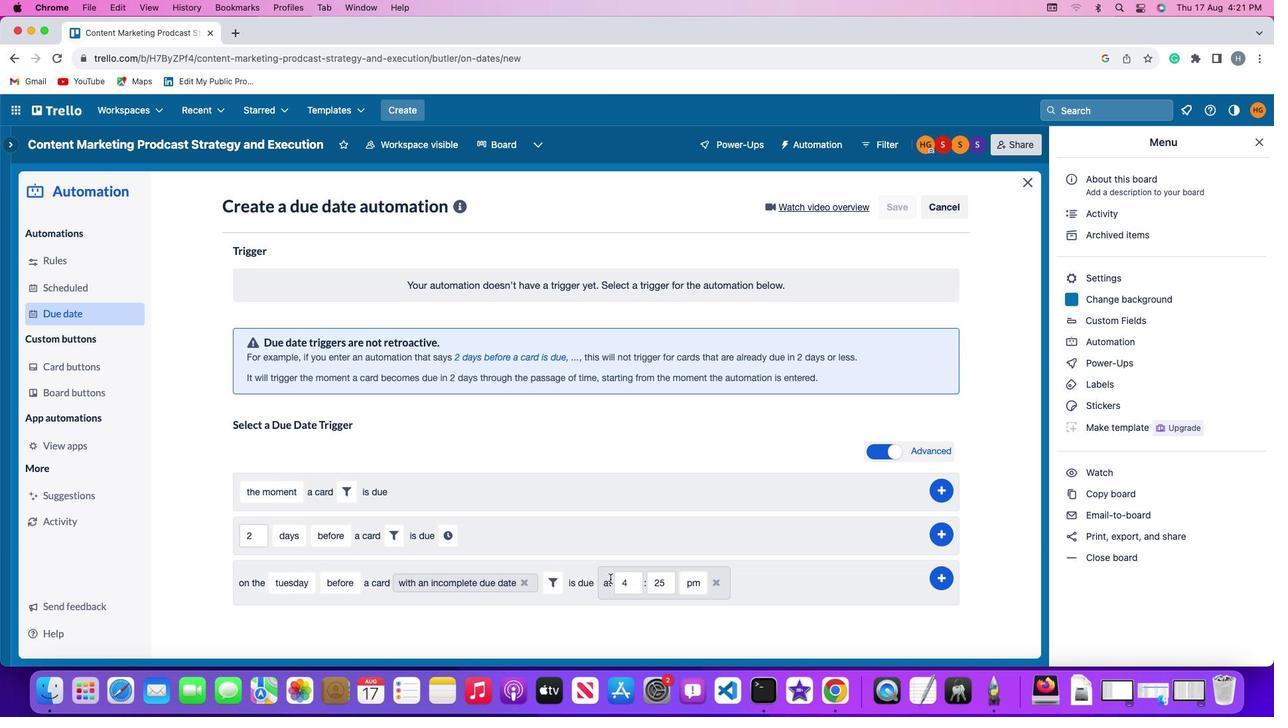 
Action: Mouse moved to (634, 580)
Screenshot: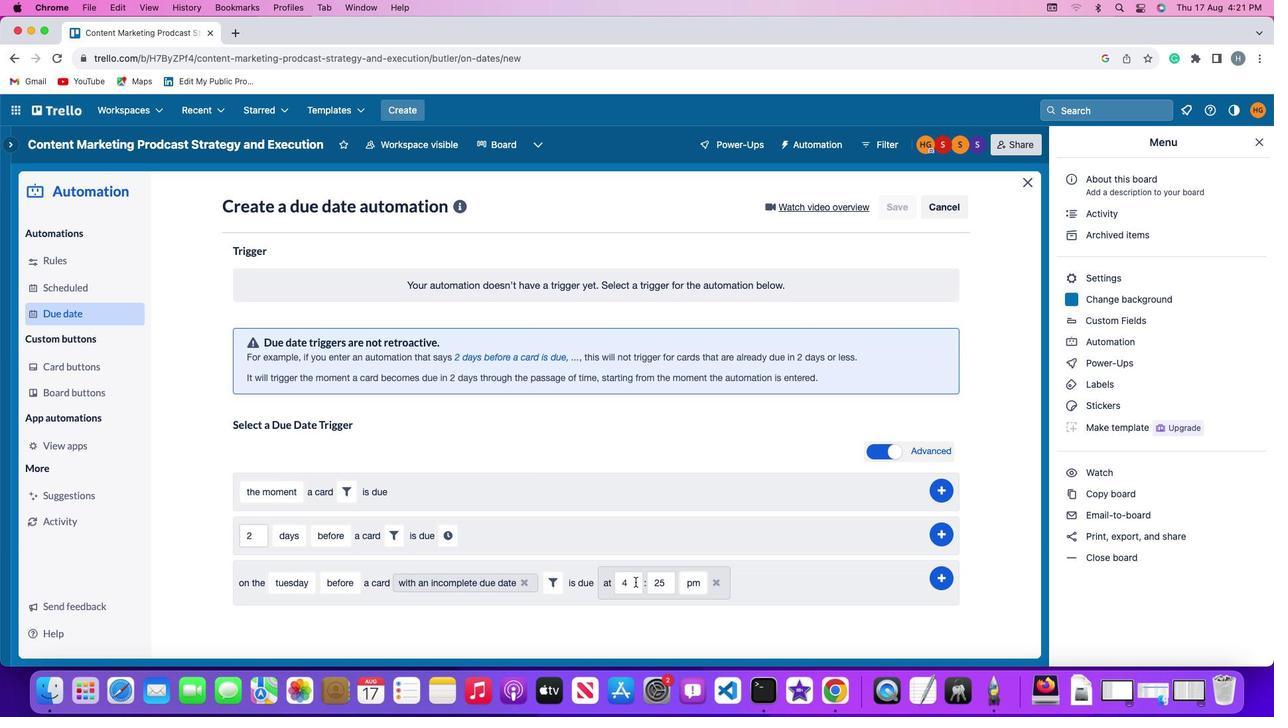 
Action: Mouse pressed left at (634, 580)
Screenshot: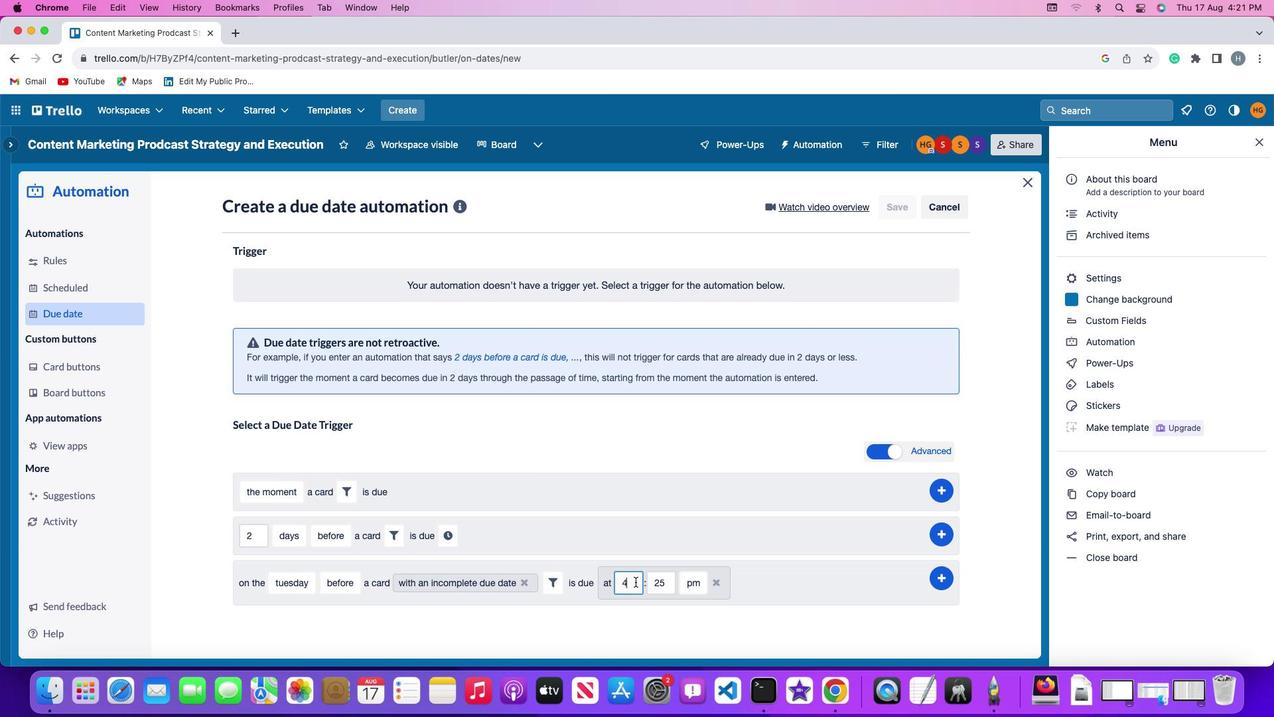 
Action: Key pressed Key.backspace
Screenshot: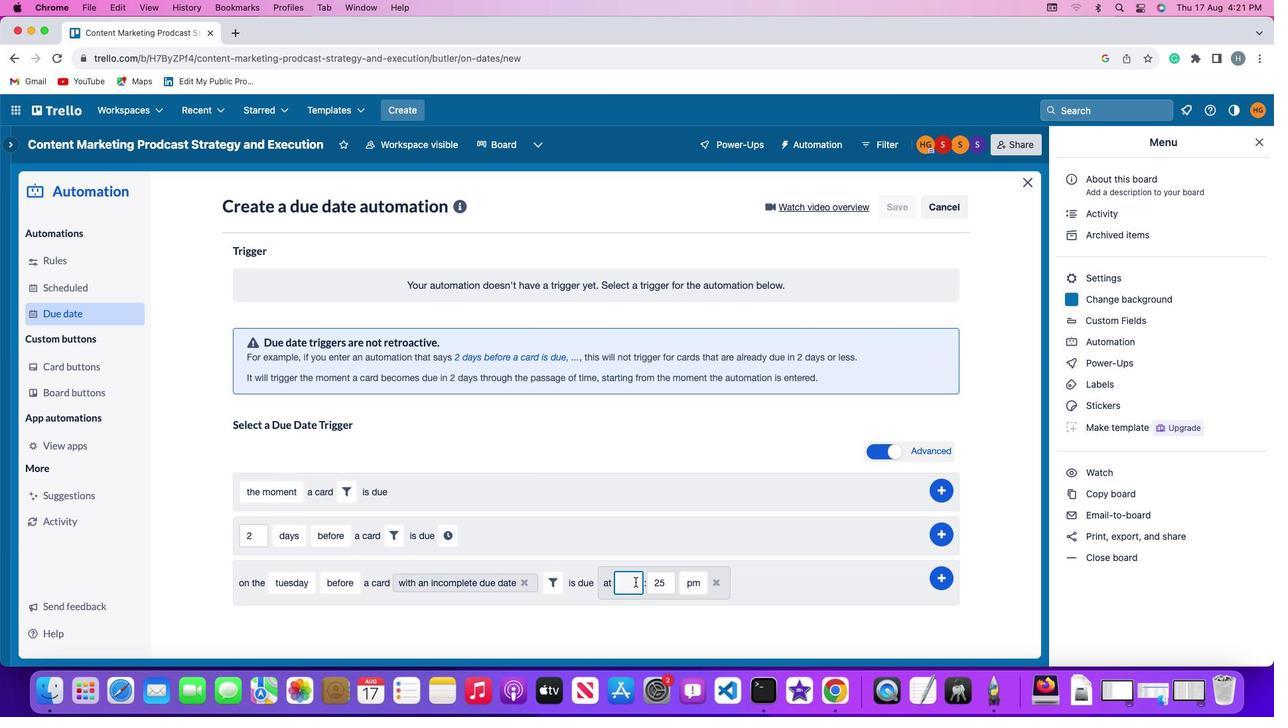 
Action: Mouse moved to (634, 579)
Screenshot: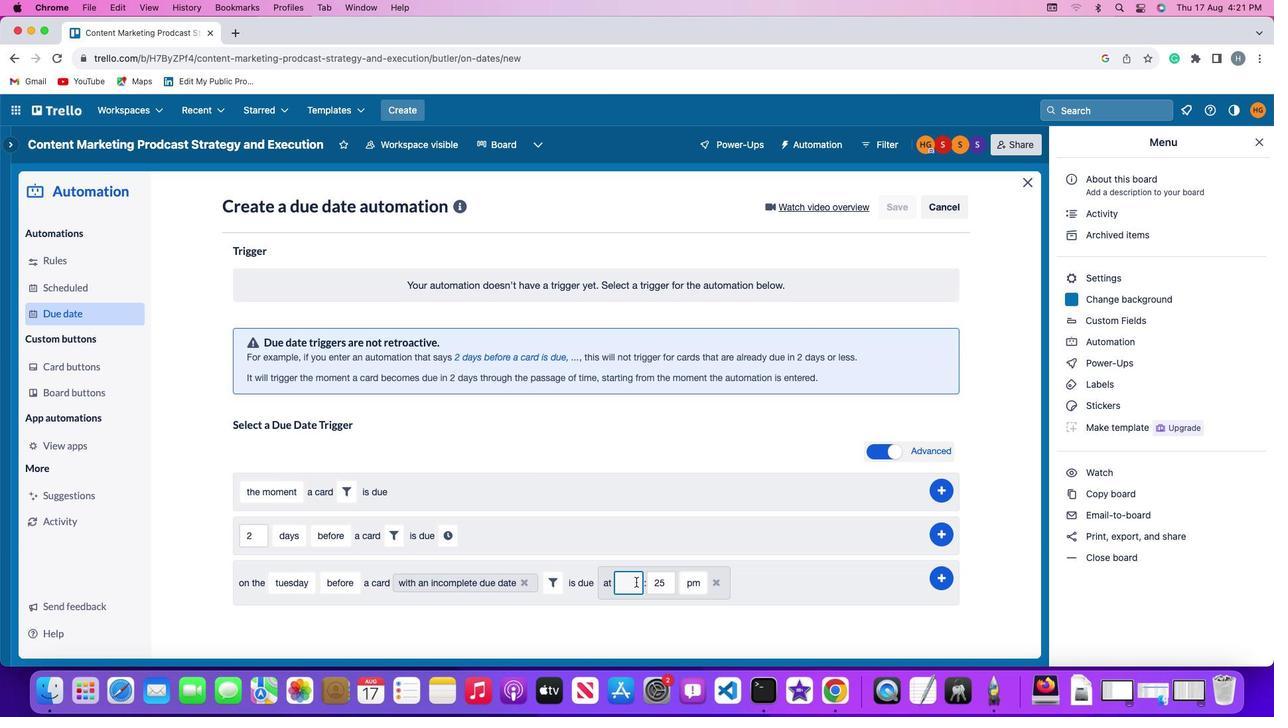 
Action: Key pressed '1''1'
Screenshot: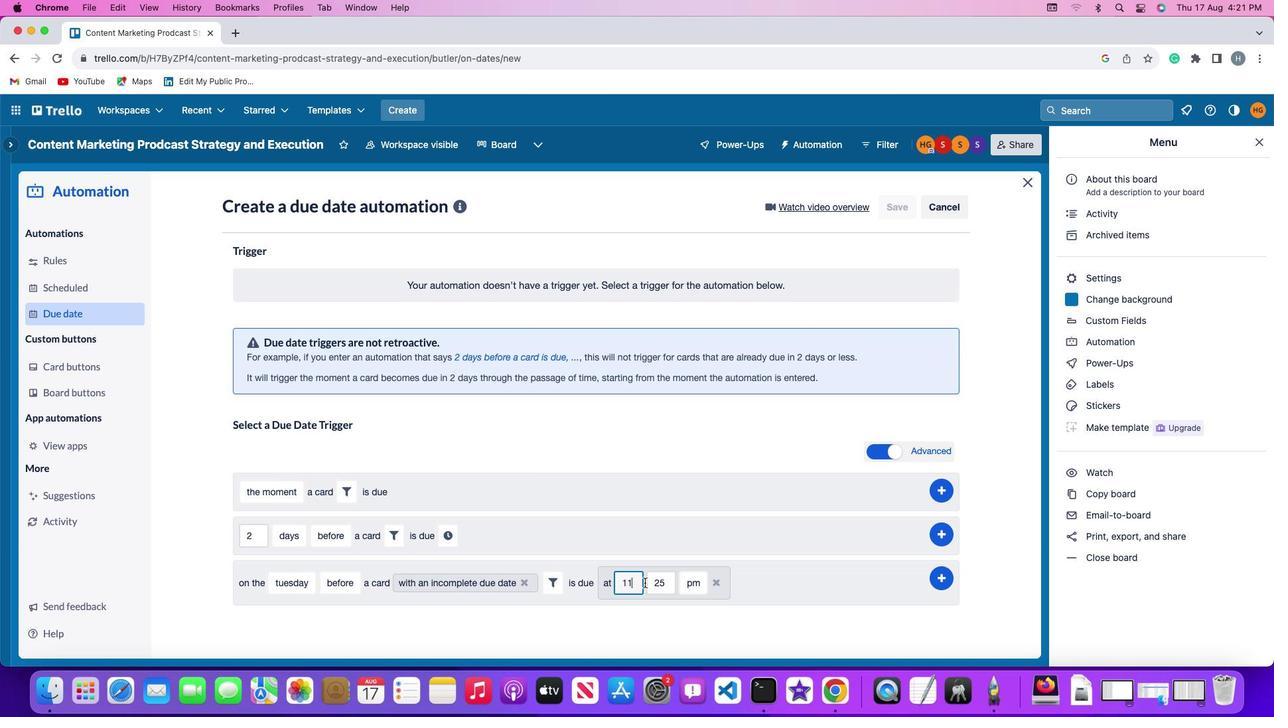 
Action: Mouse moved to (665, 579)
Screenshot: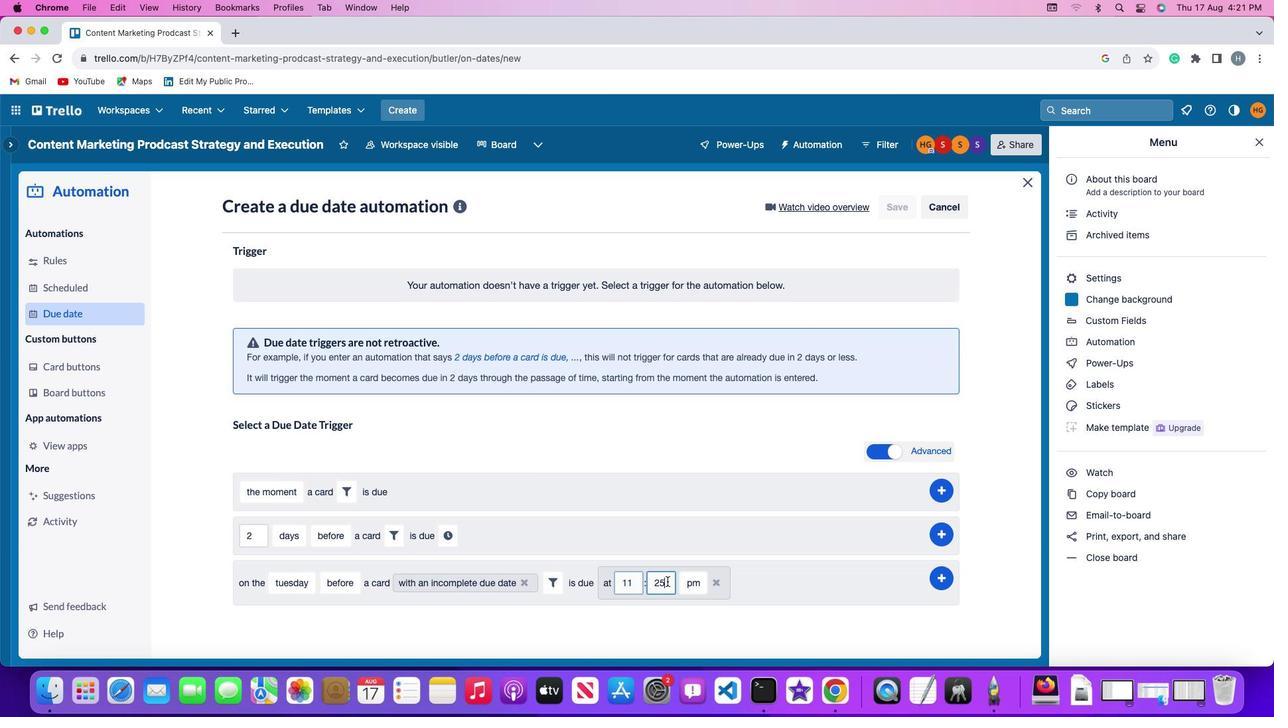 
Action: Mouse pressed left at (665, 579)
Screenshot: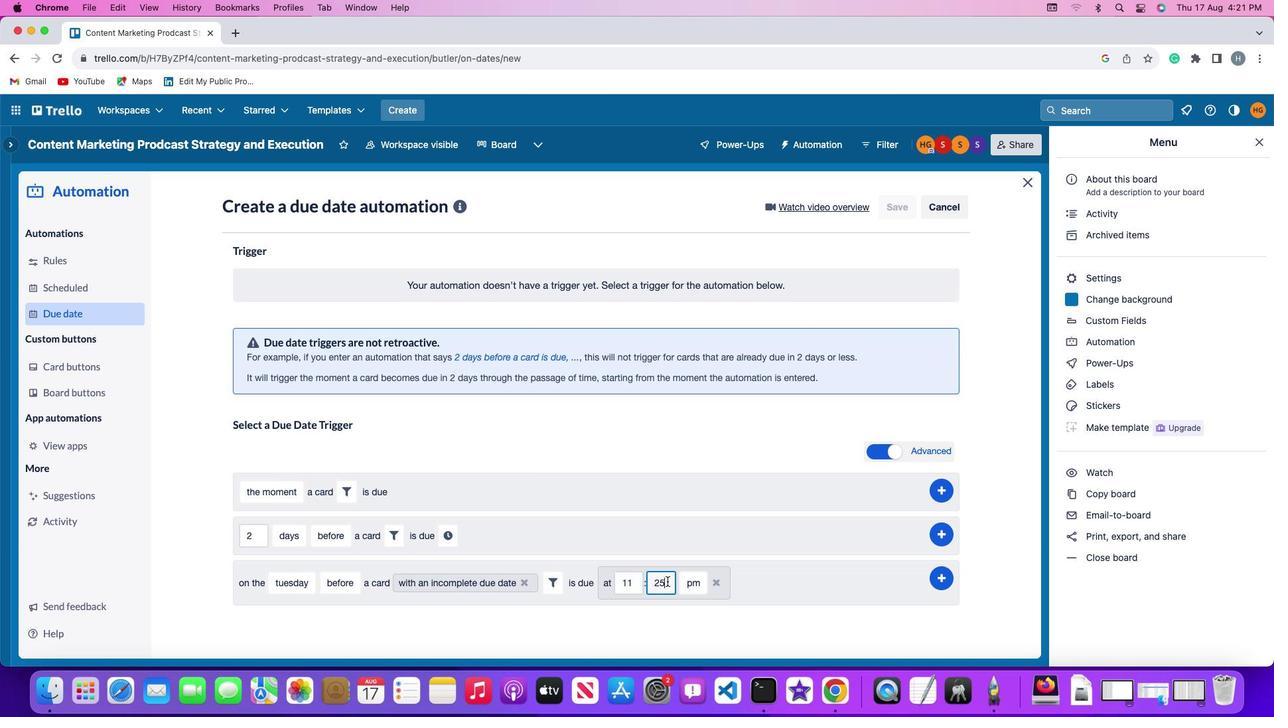 
Action: Mouse moved to (668, 579)
Screenshot: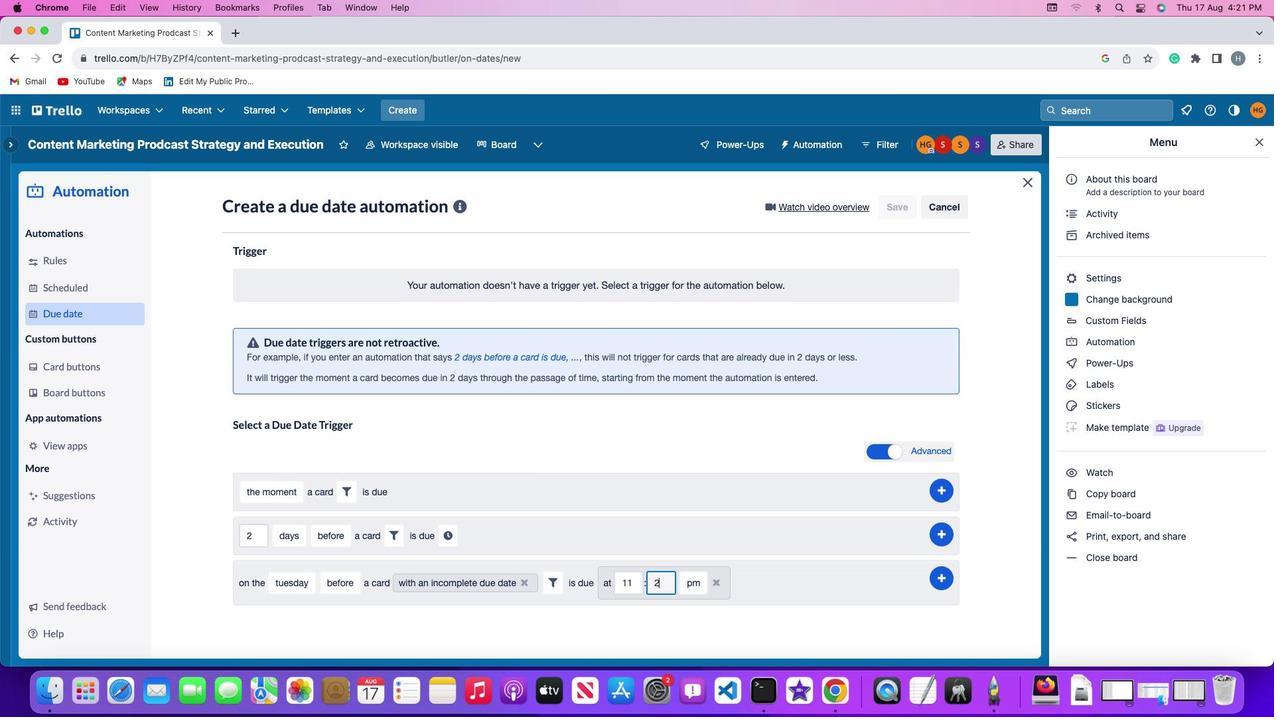 
Action: Key pressed Key.backspaceKey.backspace
Screenshot: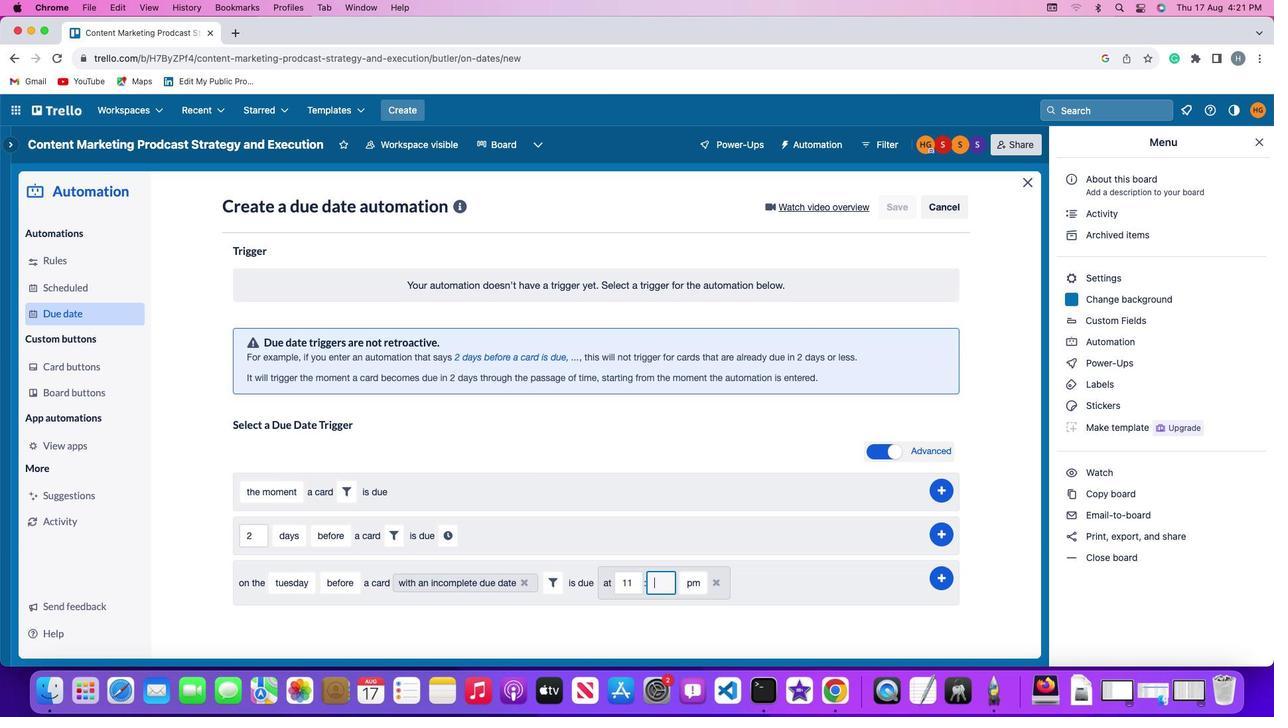 
Action: Mouse moved to (668, 579)
Screenshot: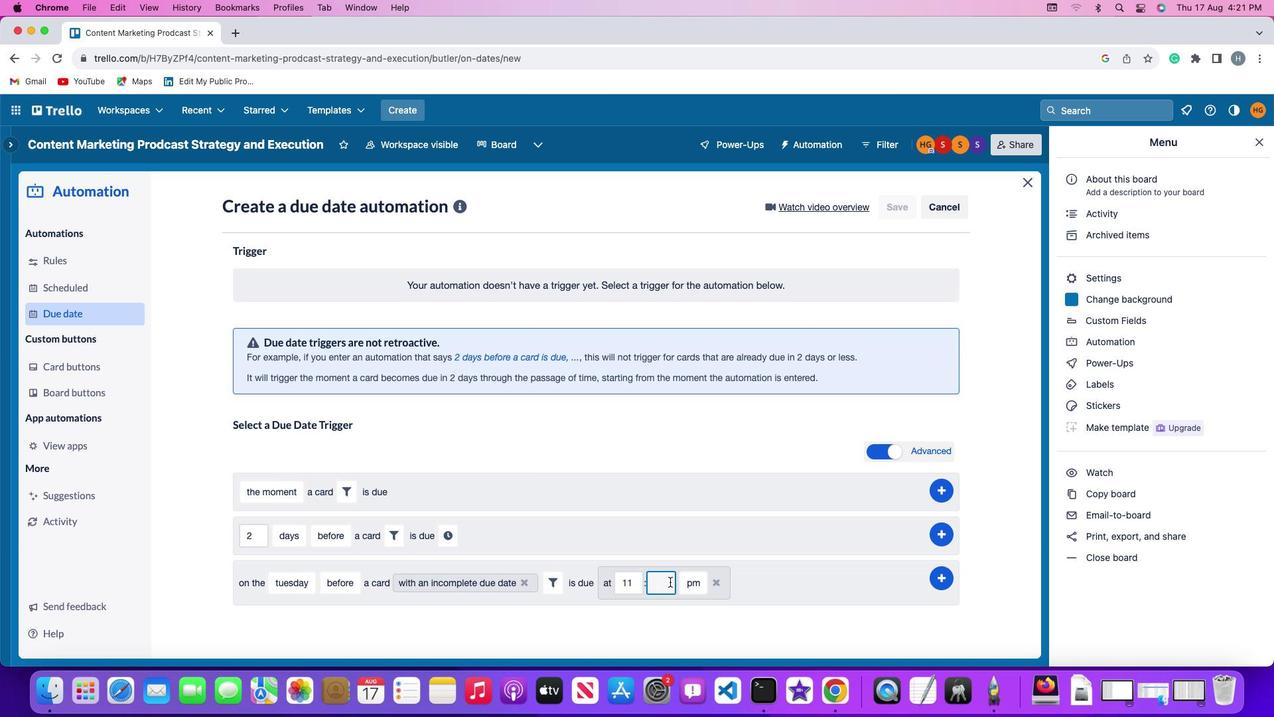 
Action: Key pressed '0''0'
Screenshot: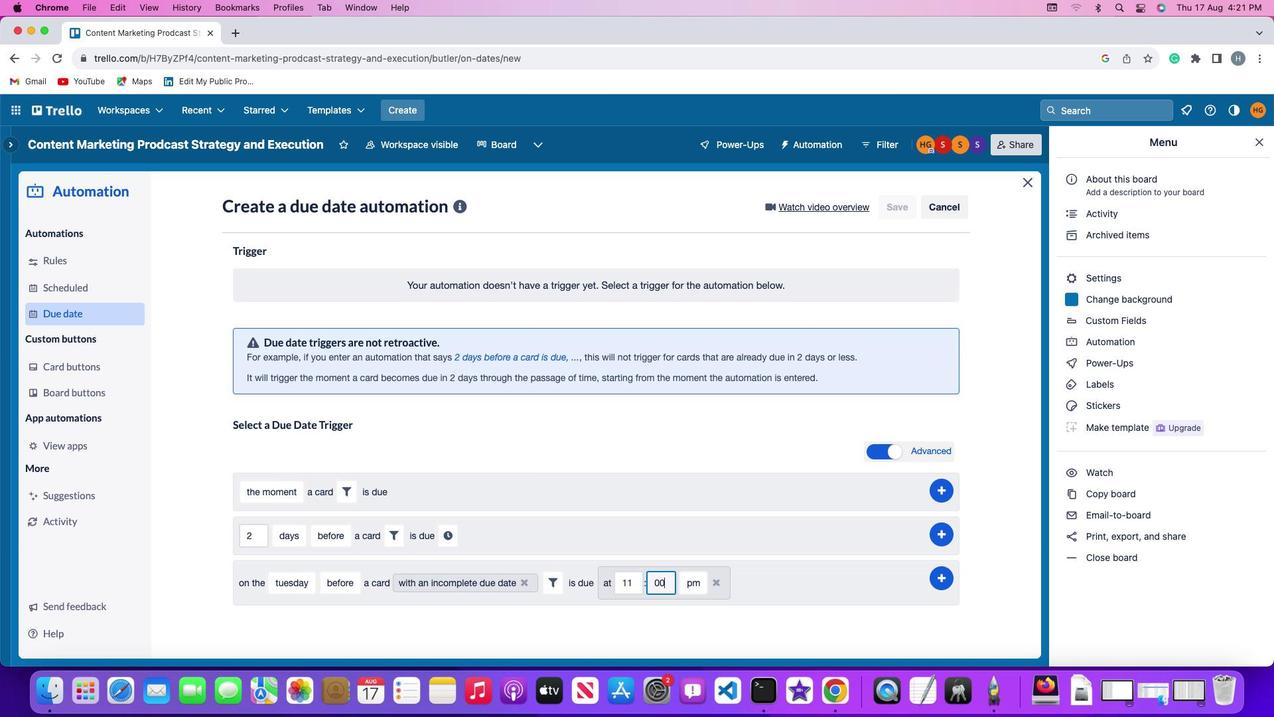 
Action: Mouse moved to (687, 577)
Screenshot: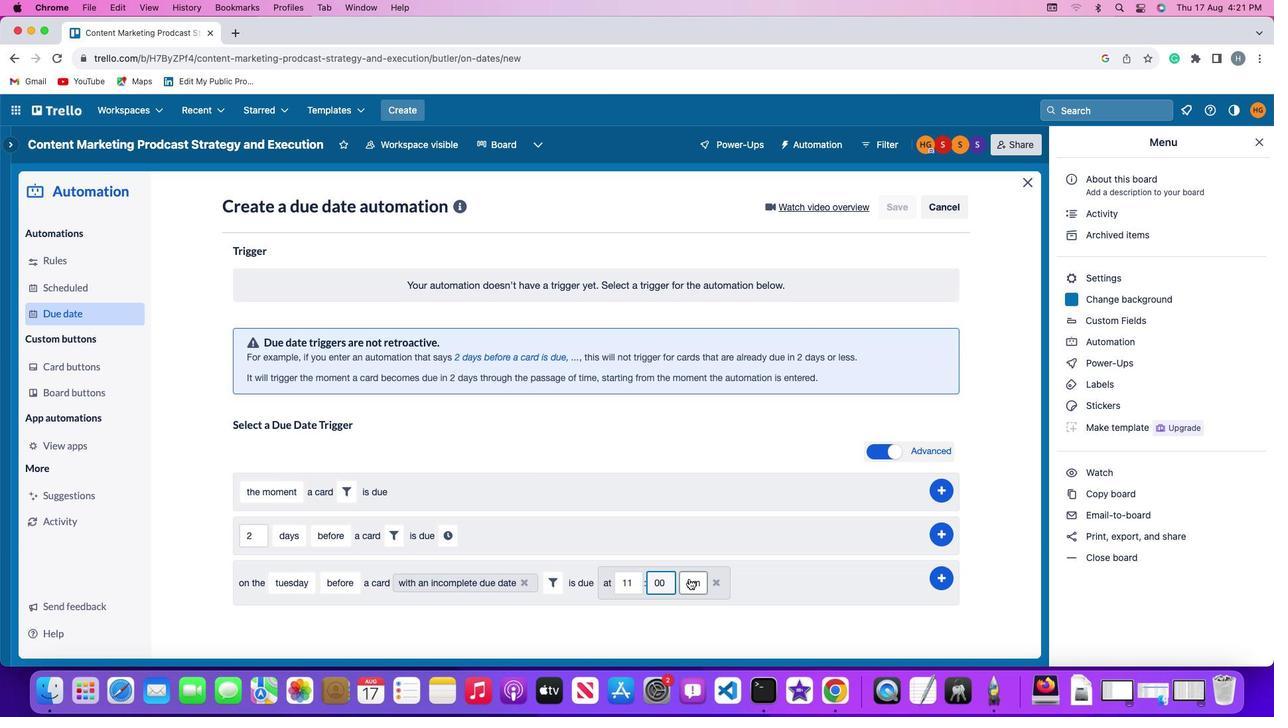 
Action: Mouse pressed left at (687, 577)
Screenshot: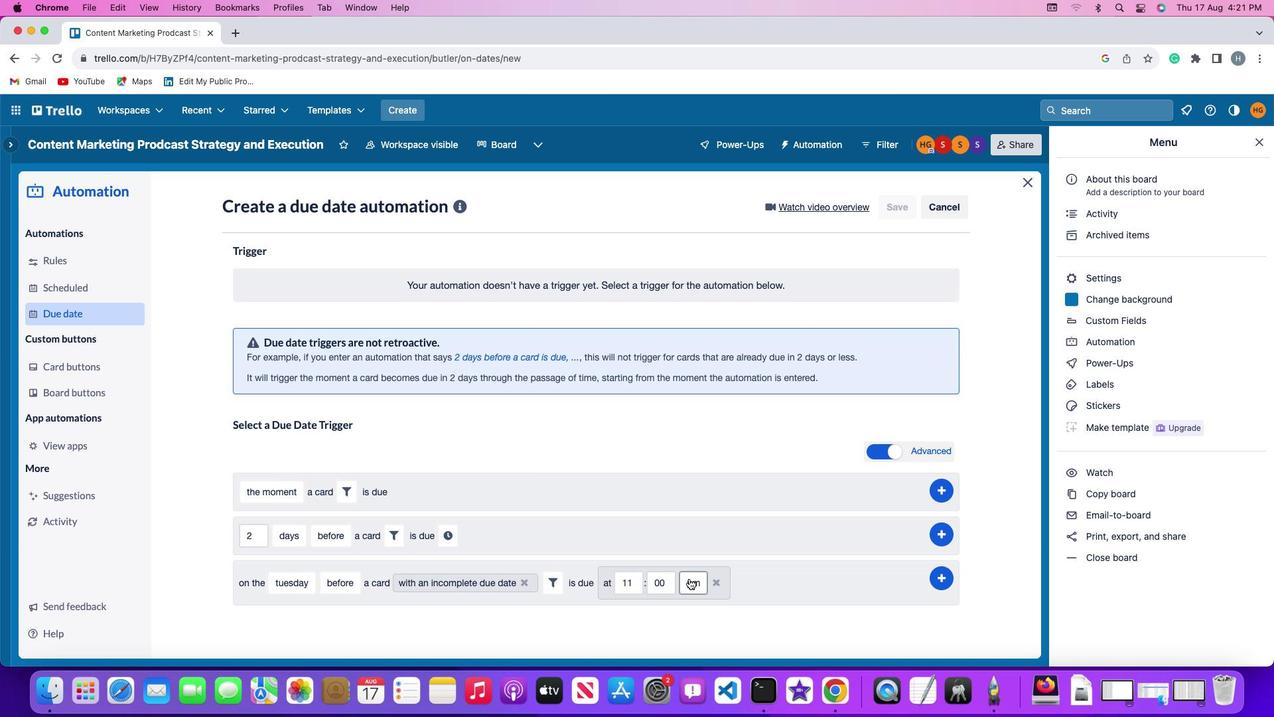 
Action: Mouse moved to (694, 607)
Screenshot: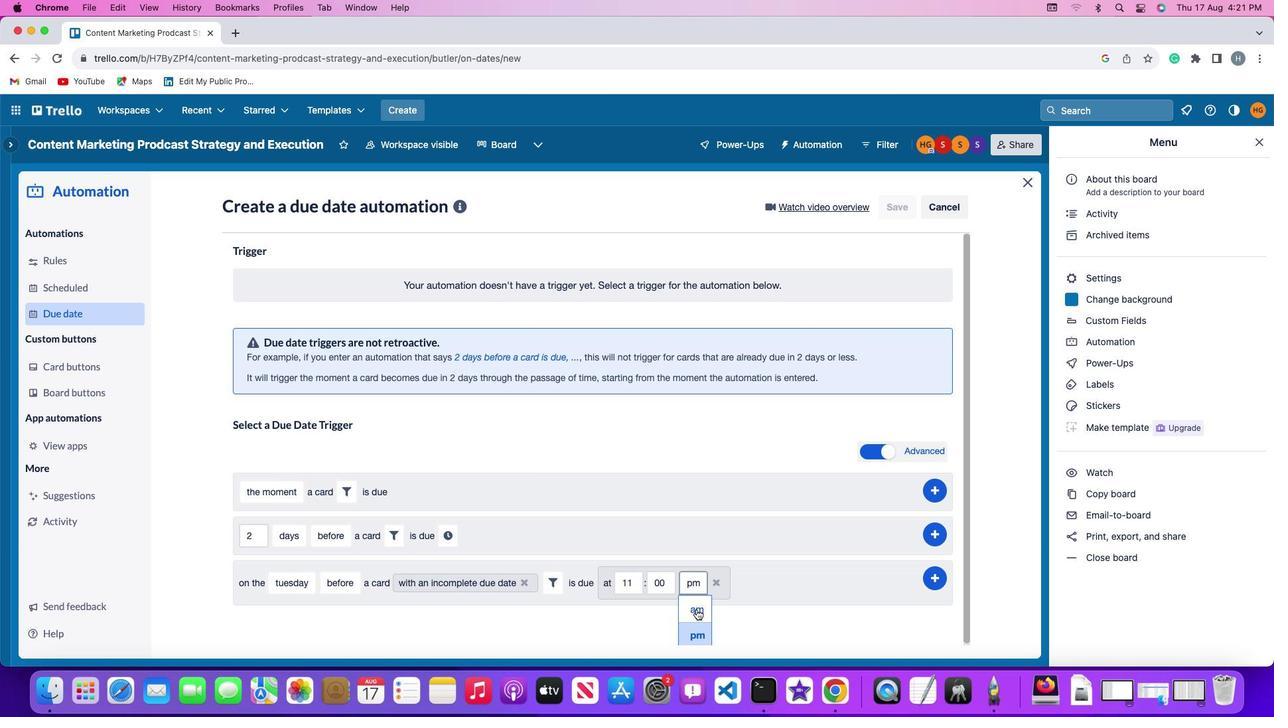
Action: Mouse pressed left at (694, 607)
Screenshot: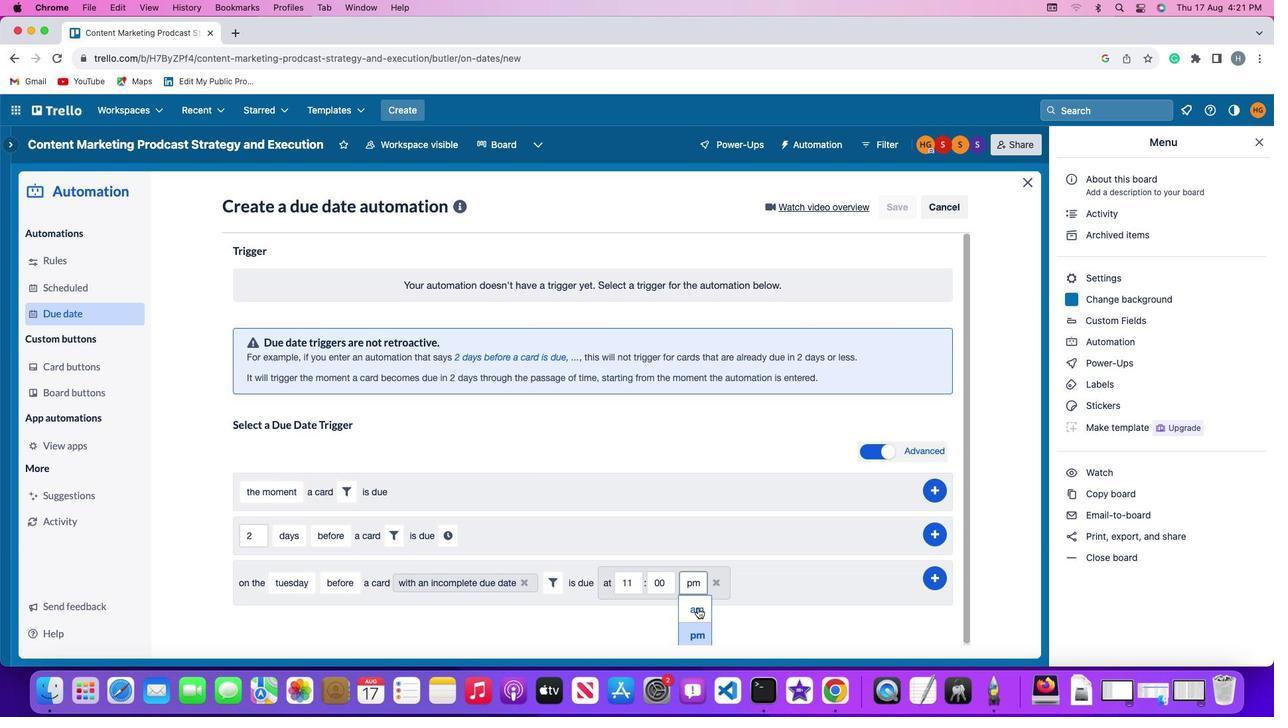 
Action: Mouse moved to (942, 573)
Screenshot: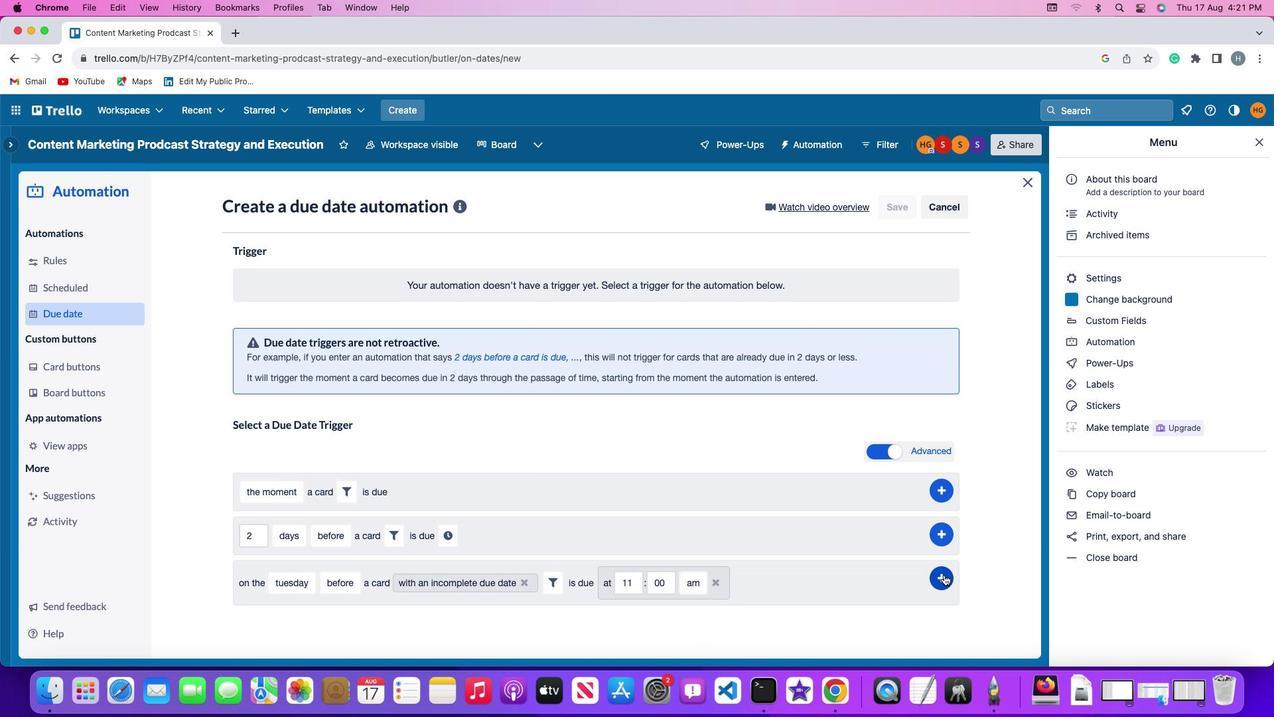 
Action: Mouse pressed left at (942, 573)
Screenshot: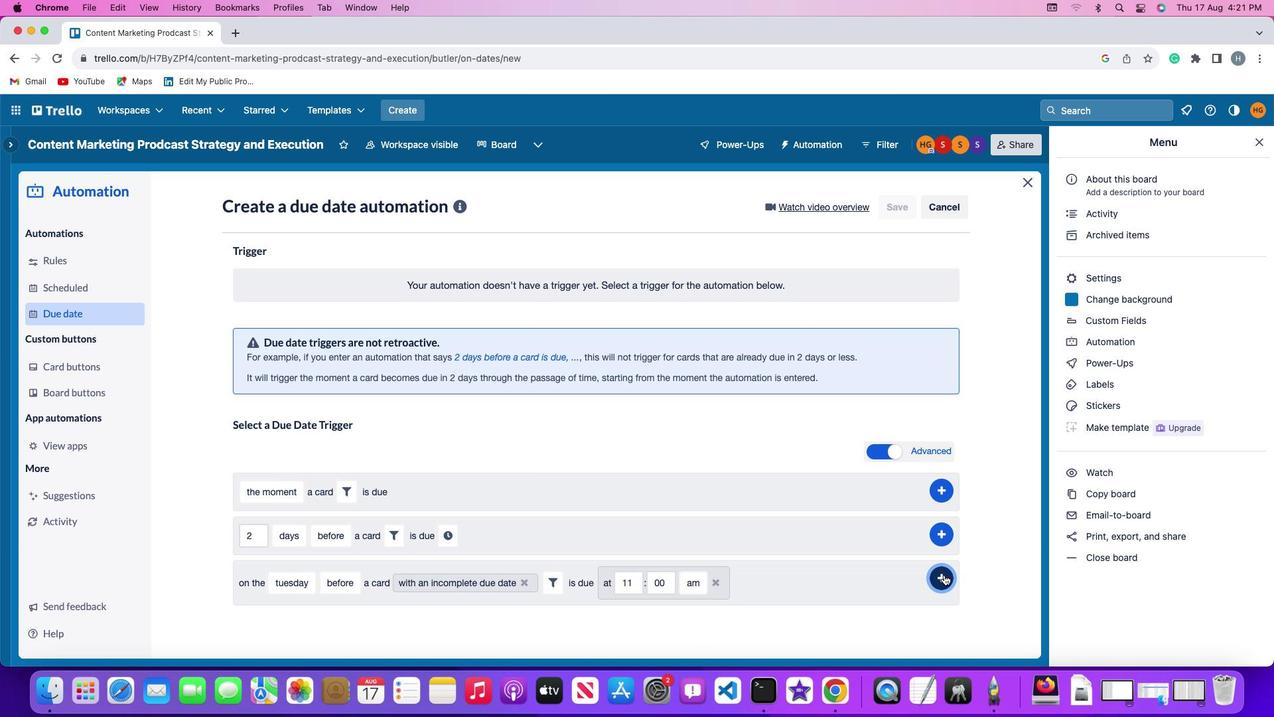 
Action: Mouse moved to (998, 466)
Screenshot: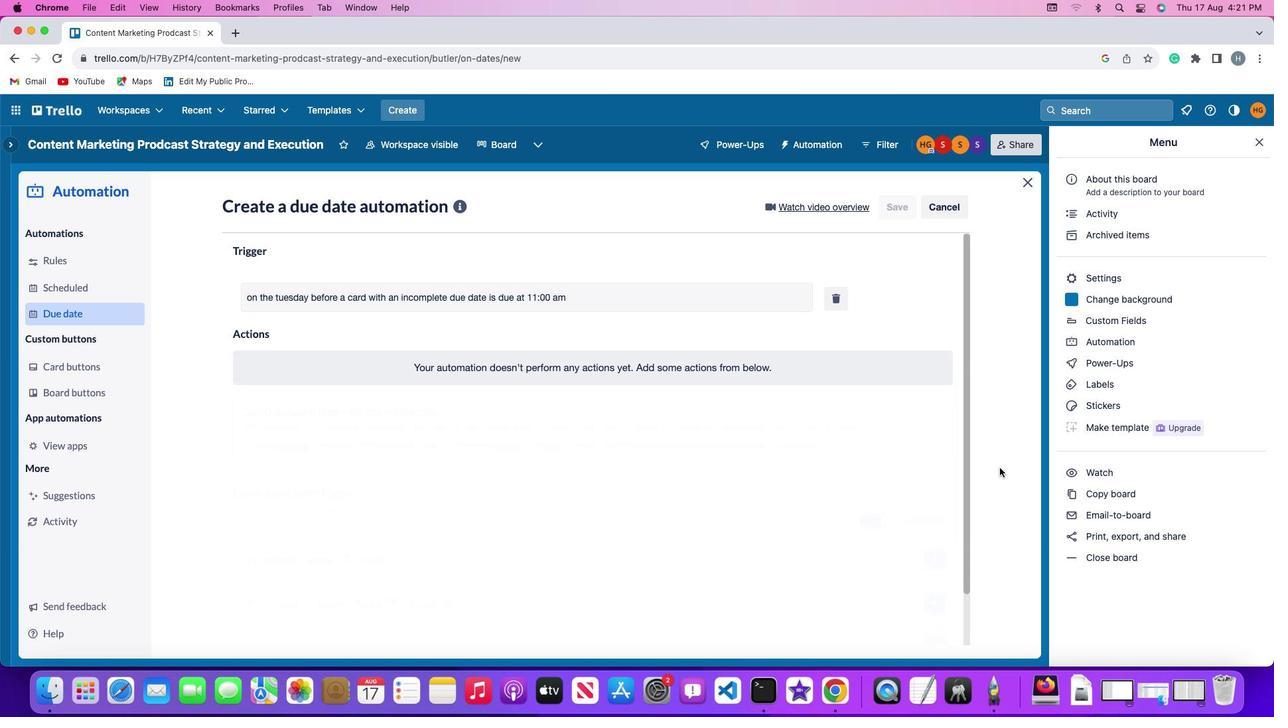 
